 Task: Log work in the project BlazePath for the issue 'Develop a new feature to allow for integration with wearable technology' spent time as '2w 2d 8h 4m' and remaining time as '4w 6d 20h 3m' and add a flag. Now add the issue to the epic 'Open Source Integration'. Log work in the project BlazePath for the issue 'Implement a new feature to allow for integration with IoT devices' spent time as '5w 3d 13h 34m' and remaining time as '5w 6d 4h 24m' and clone the issue. Now add the issue to the epic 'Agile Project Management Implementation'
Action: Mouse pressed left at (263, 518)
Screenshot: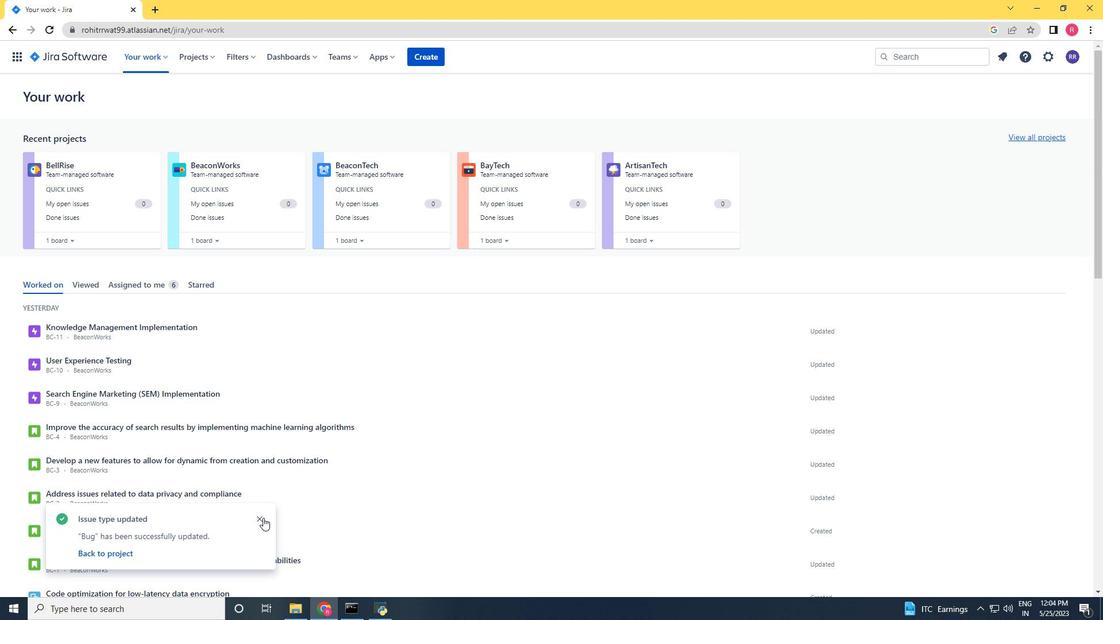 
Action: Mouse moved to (196, 47)
Screenshot: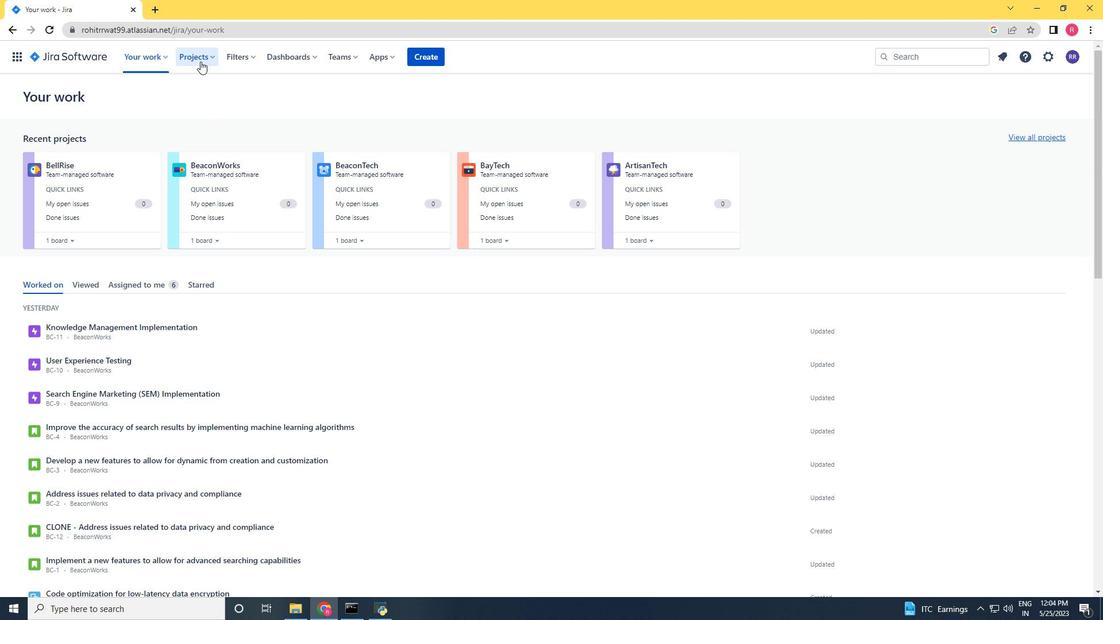 
Action: Mouse pressed left at (196, 47)
Screenshot: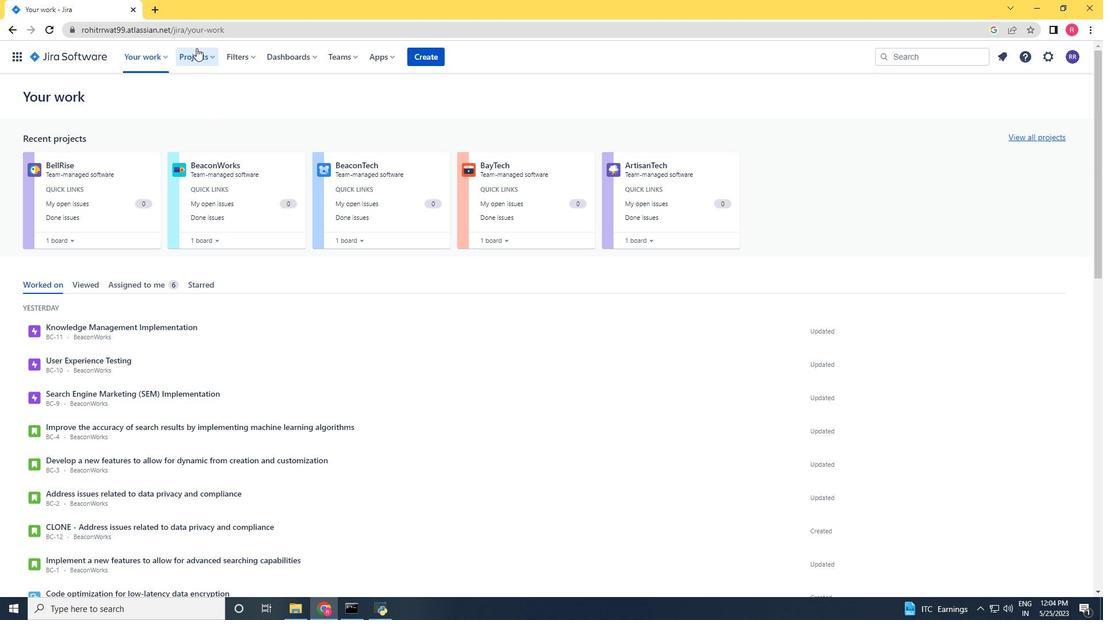 
Action: Mouse moved to (213, 106)
Screenshot: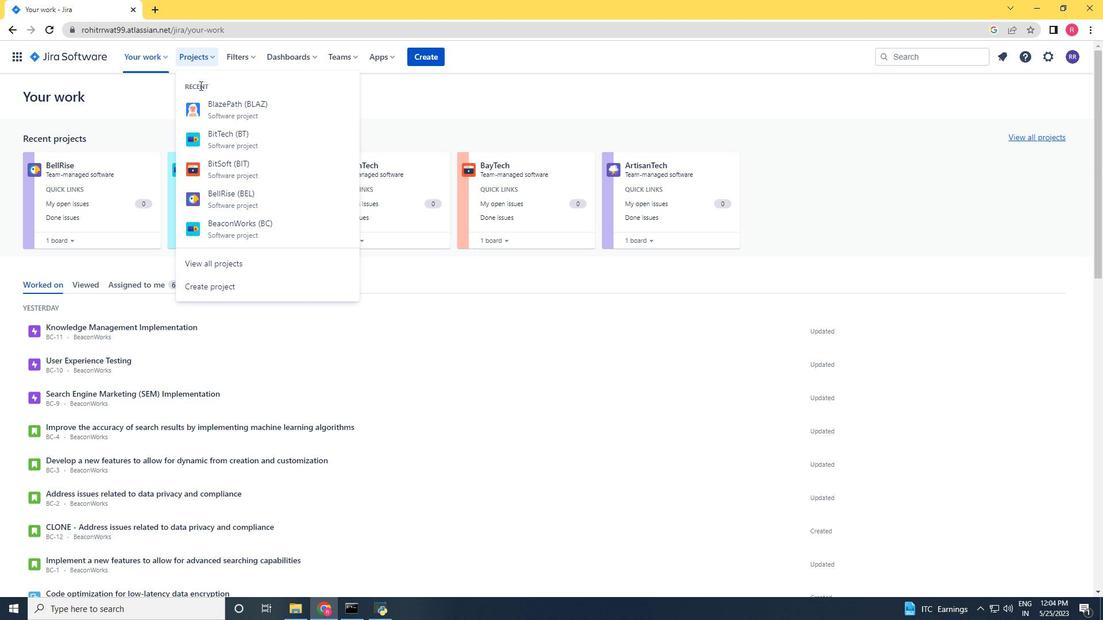 
Action: Mouse pressed left at (213, 106)
Screenshot: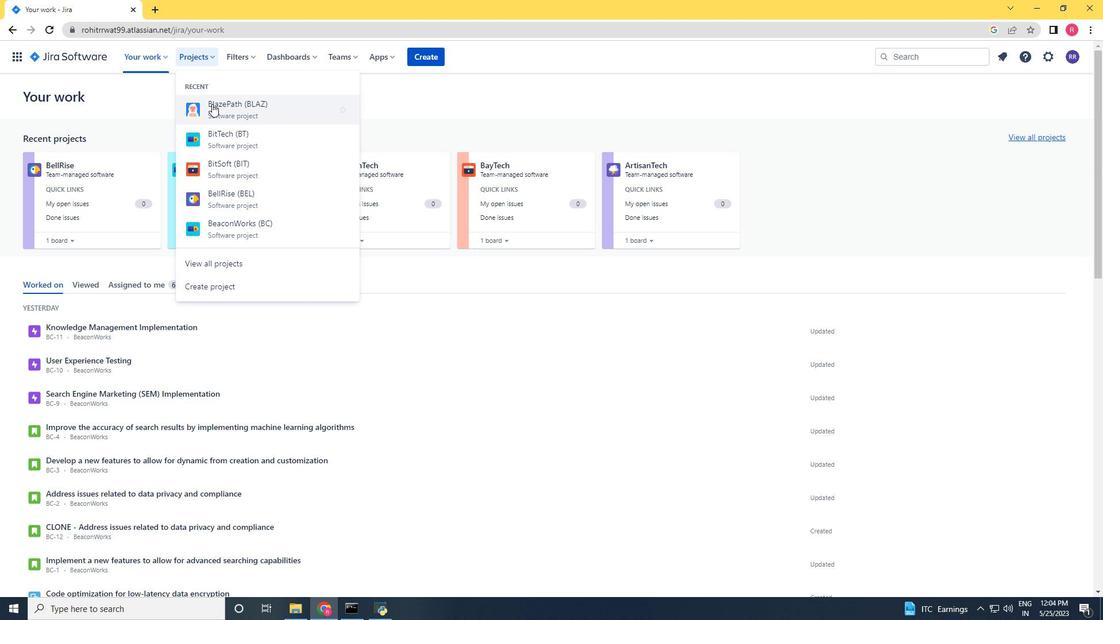 
Action: Mouse moved to (76, 182)
Screenshot: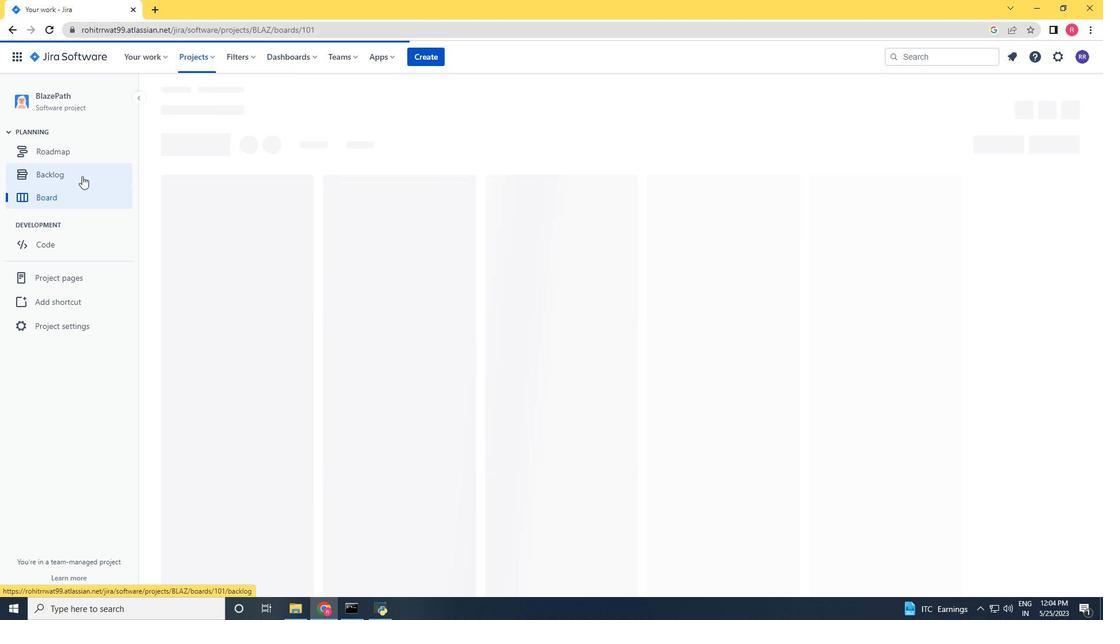 
Action: Mouse pressed left at (76, 182)
Screenshot: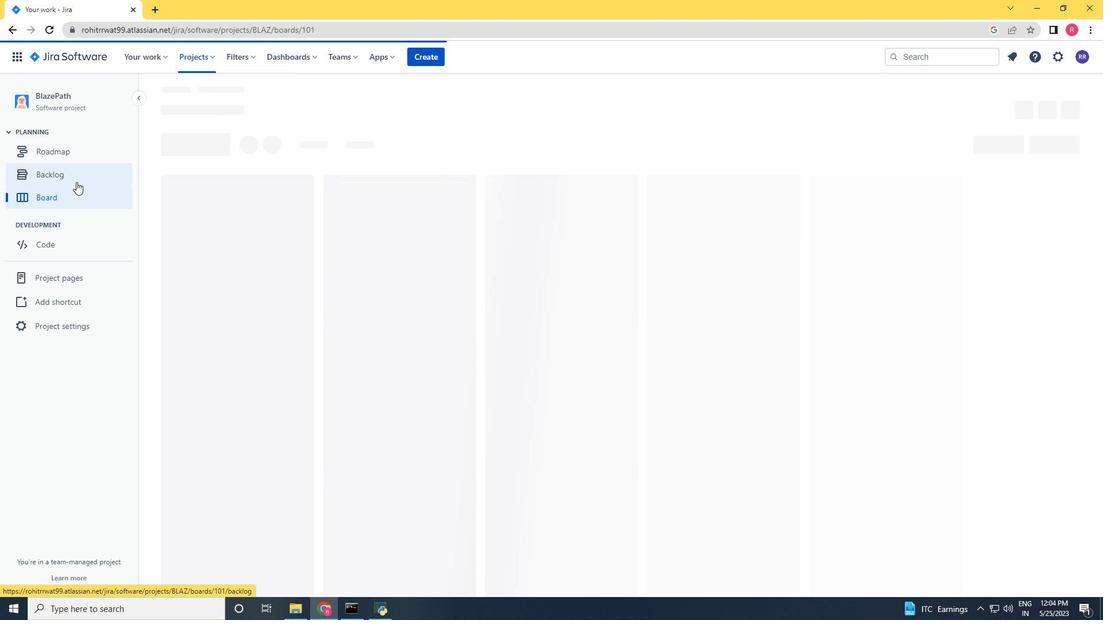 
Action: Mouse moved to (853, 204)
Screenshot: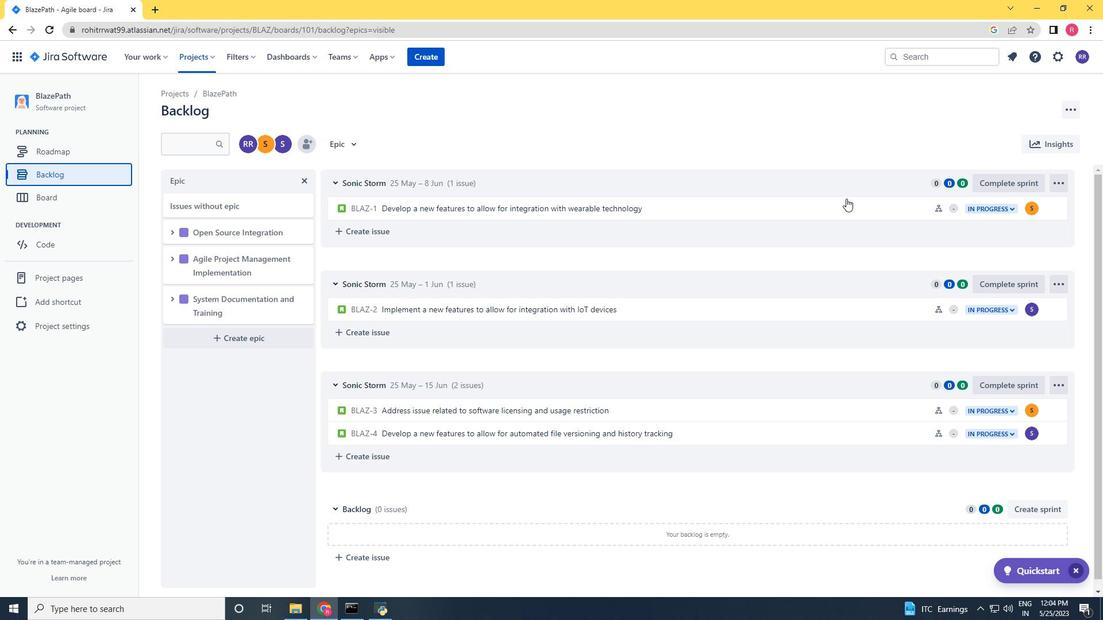 
Action: Mouse pressed left at (853, 204)
Screenshot: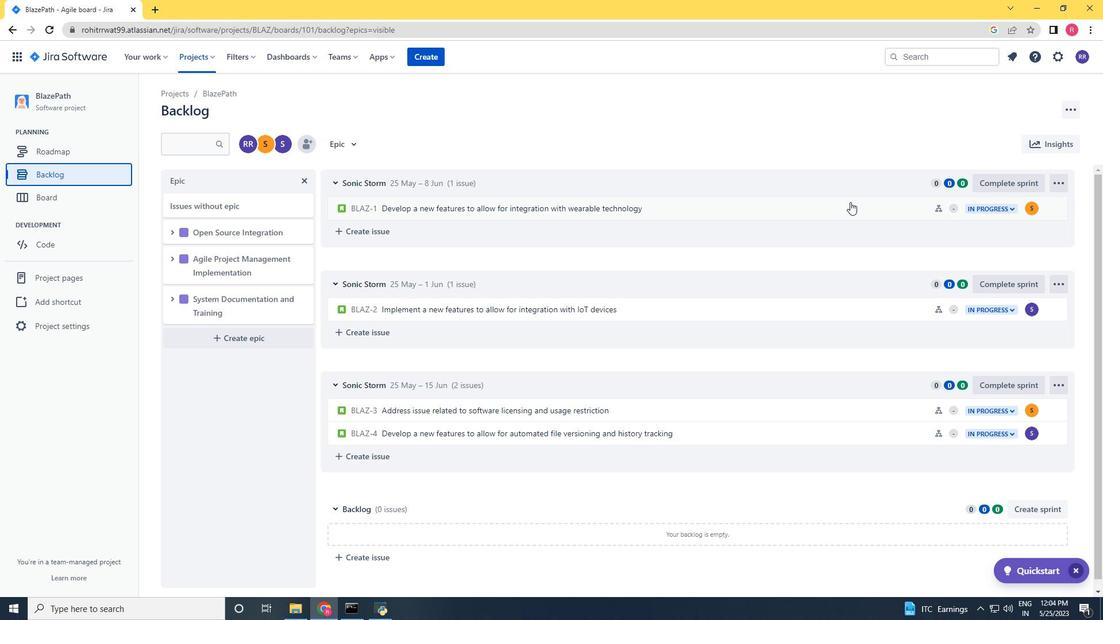 
Action: Mouse moved to (1047, 174)
Screenshot: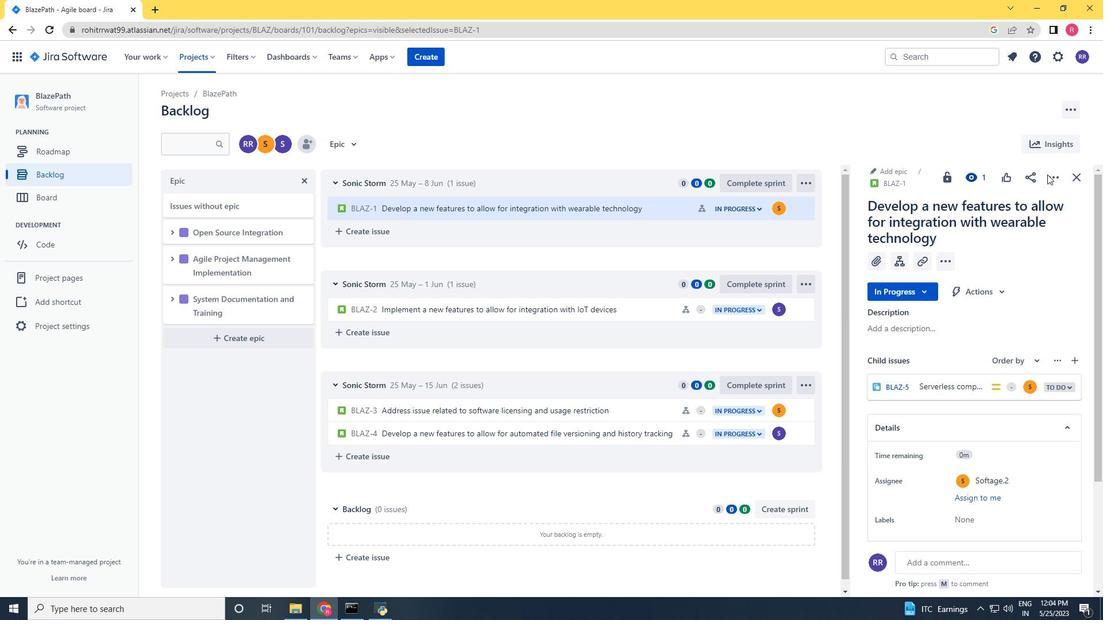 
Action: Mouse pressed left at (1047, 174)
Screenshot: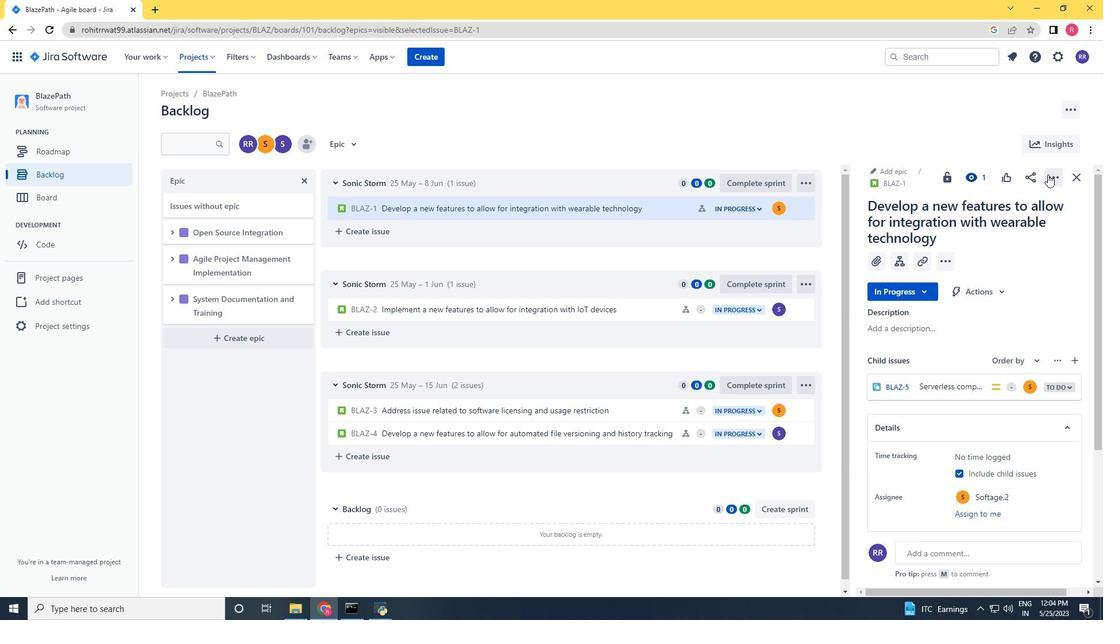 
Action: Mouse moved to (1018, 202)
Screenshot: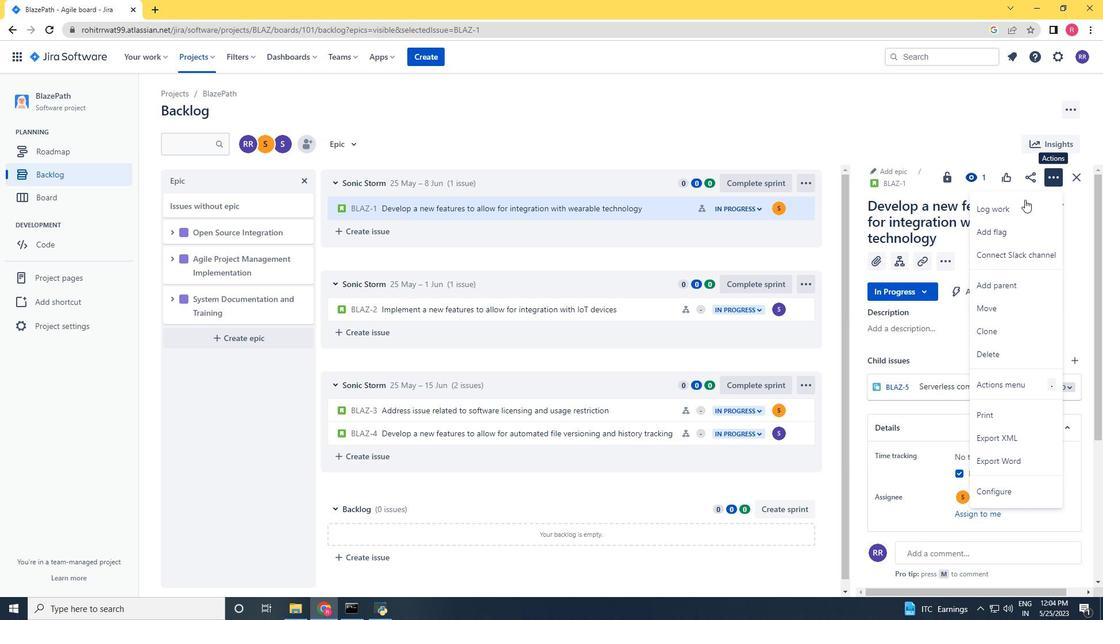 
Action: Mouse pressed left at (1018, 202)
Screenshot: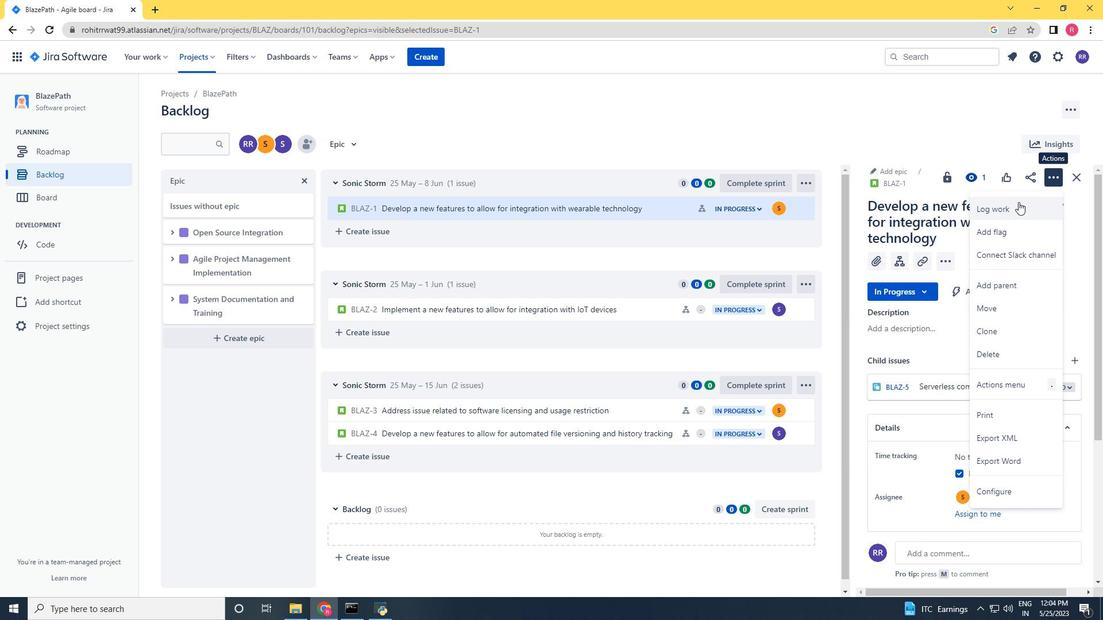 
Action: Key pressed 2w<Key.space><Key.space>2d<Key.space>8h<Key.space>4m<Key.tab>
Screenshot: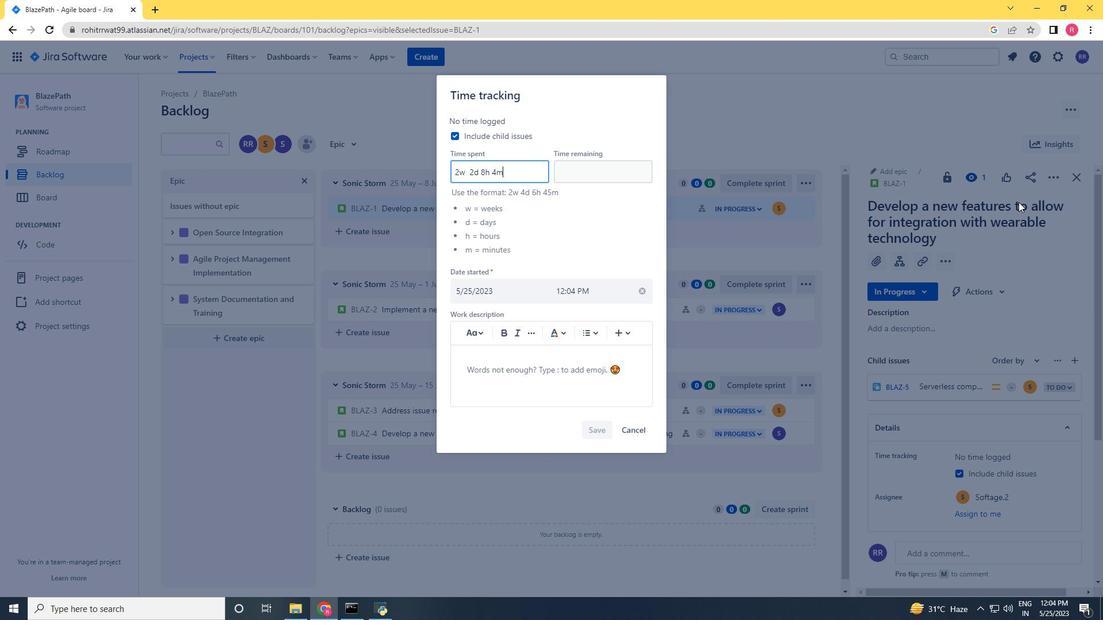 
Action: Mouse moved to (469, 173)
Screenshot: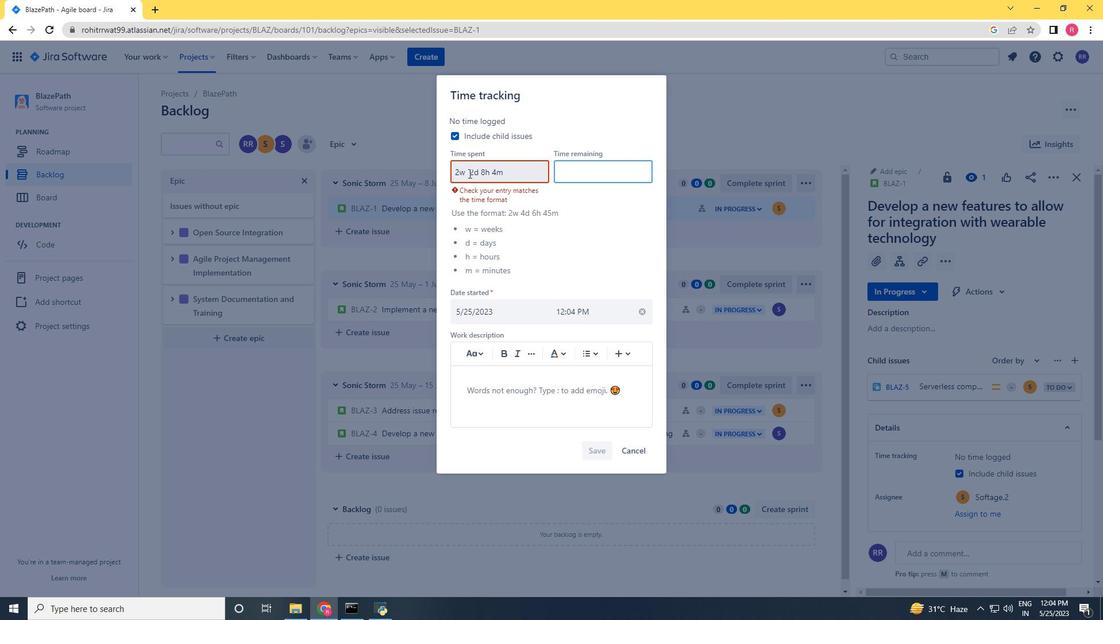 
Action: Mouse pressed left at (469, 173)
Screenshot: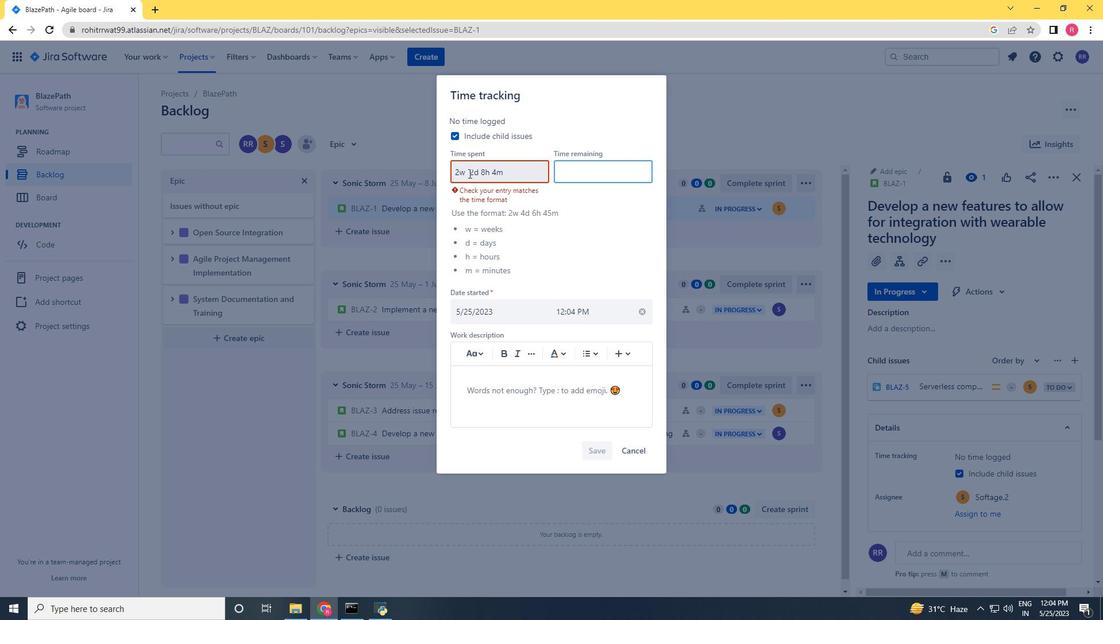 
Action: Key pressed <Key.backspace>
Screenshot: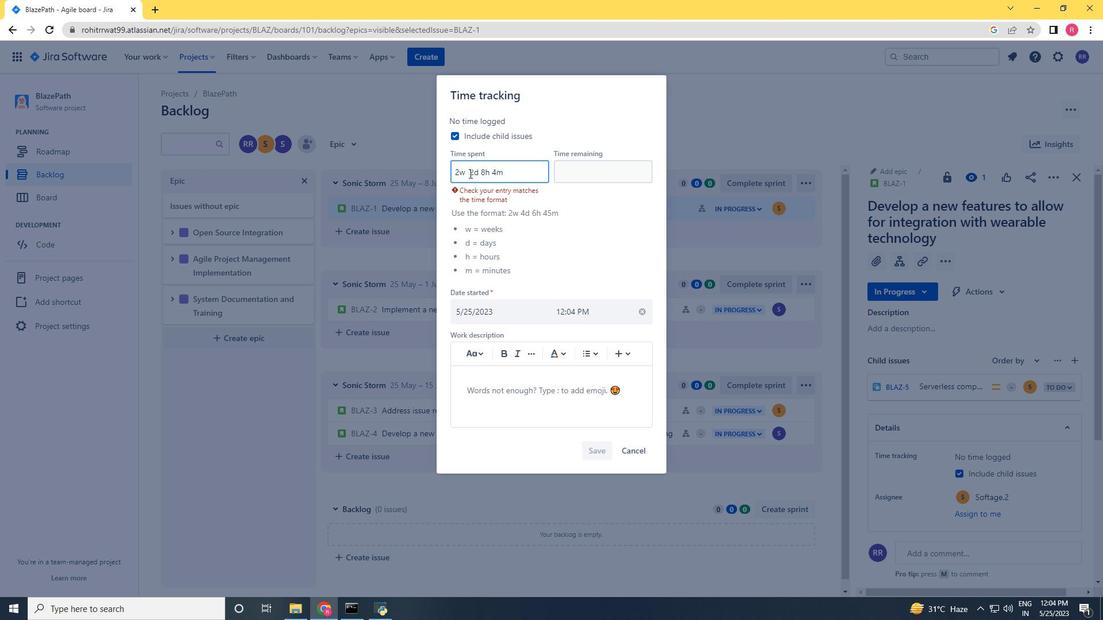 
Action: Mouse moved to (608, 166)
Screenshot: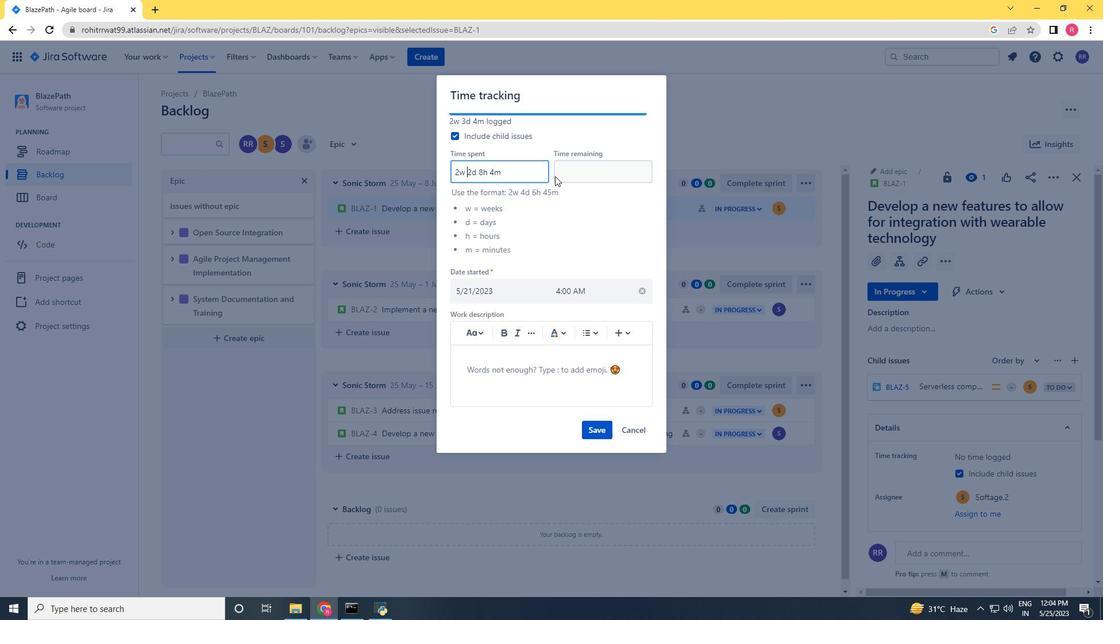 
Action: Mouse pressed left at (608, 166)
Screenshot: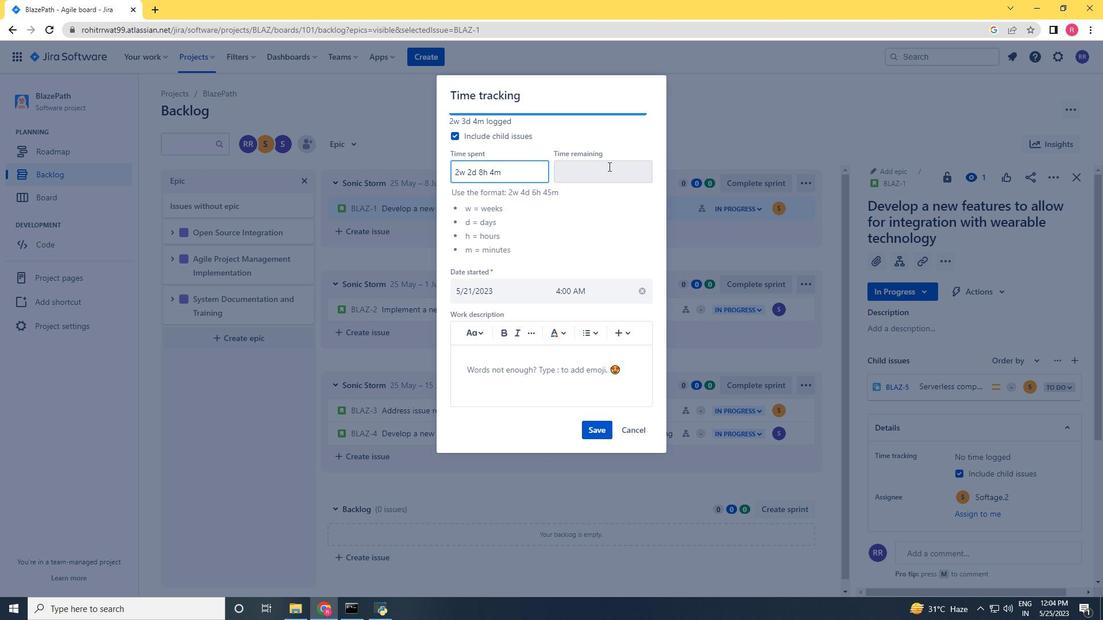 
Action: Key pressed 4w<Key.space>6d<Key.space>20h<Key.space>3m
Screenshot: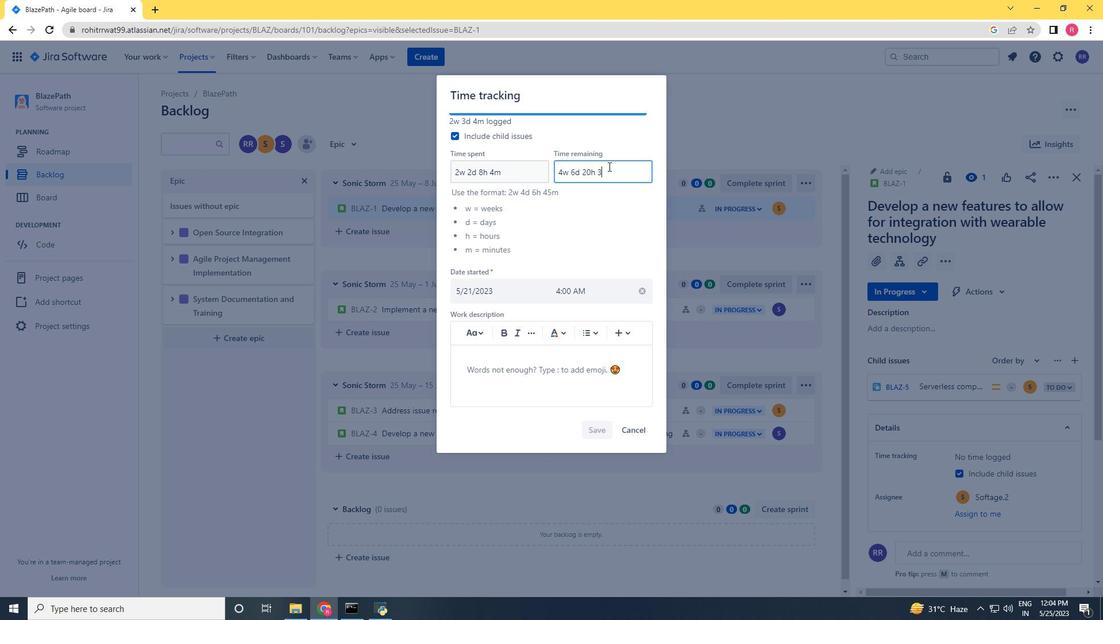 
Action: Mouse moved to (582, 435)
Screenshot: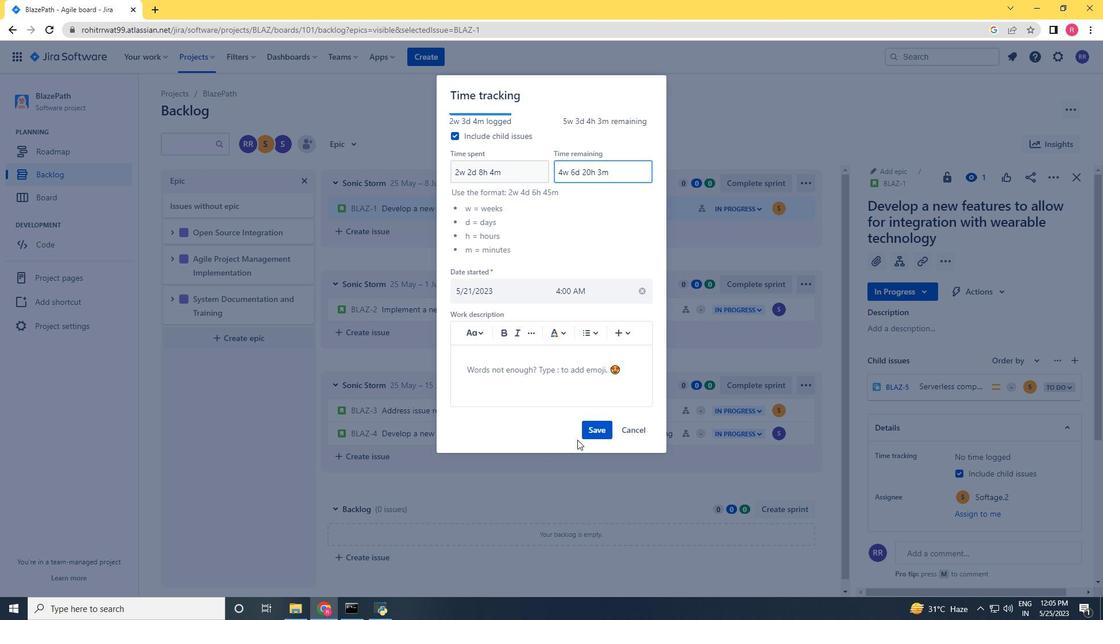 
Action: Mouse pressed left at (582, 435)
Screenshot: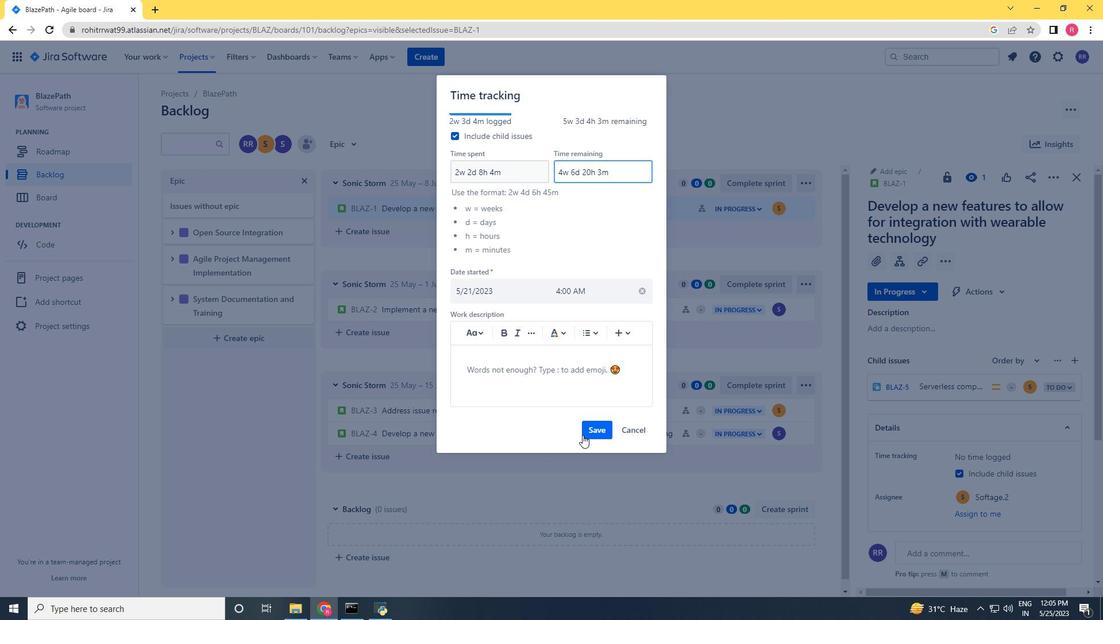 
Action: Mouse moved to (1047, 178)
Screenshot: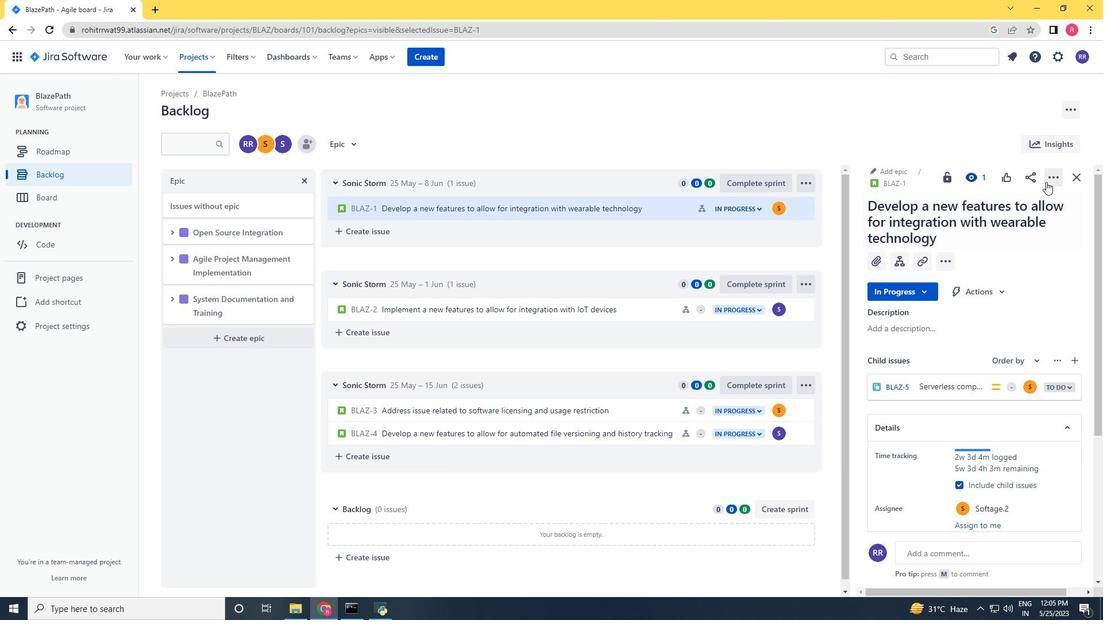 
Action: Mouse pressed left at (1047, 178)
Screenshot: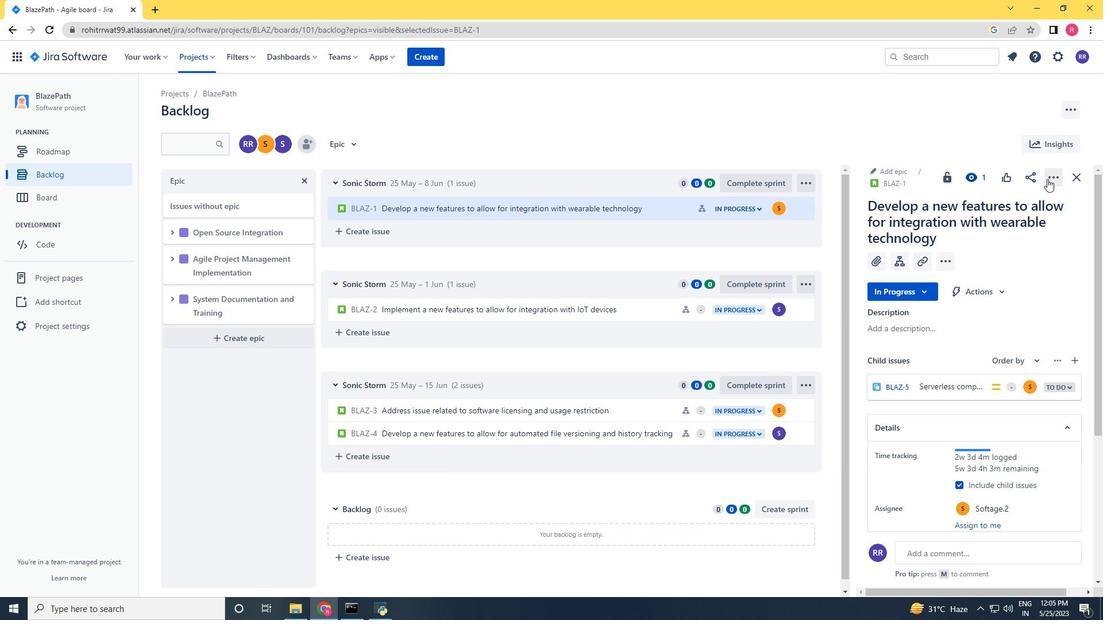 
Action: Mouse moved to (1000, 240)
Screenshot: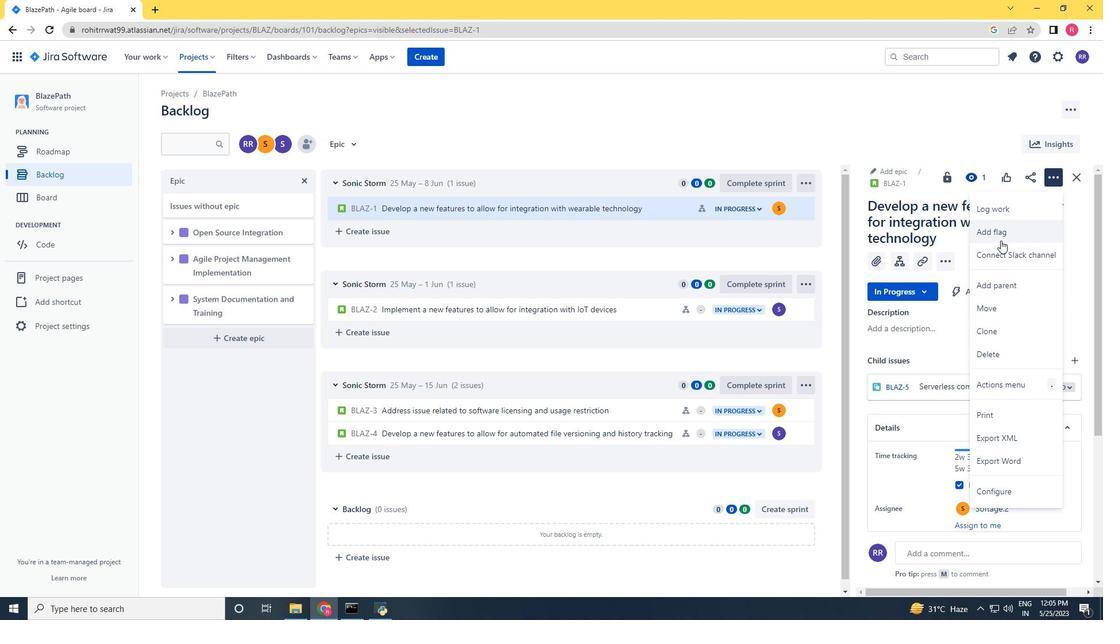 
Action: Mouse pressed left at (1000, 240)
Screenshot: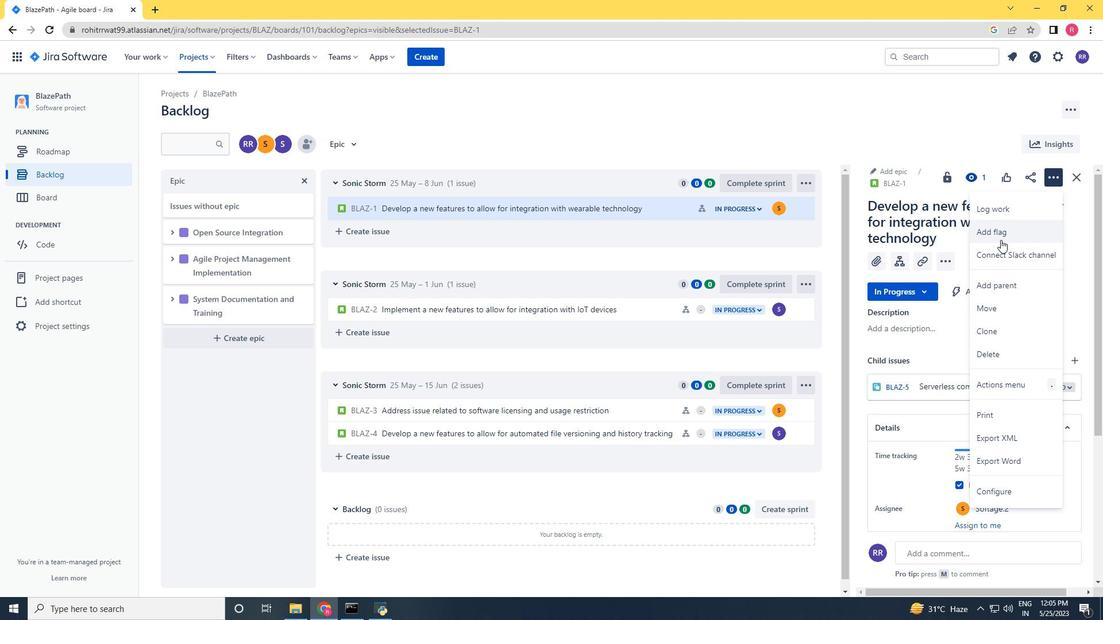 
Action: Mouse moved to (653, 209)
Screenshot: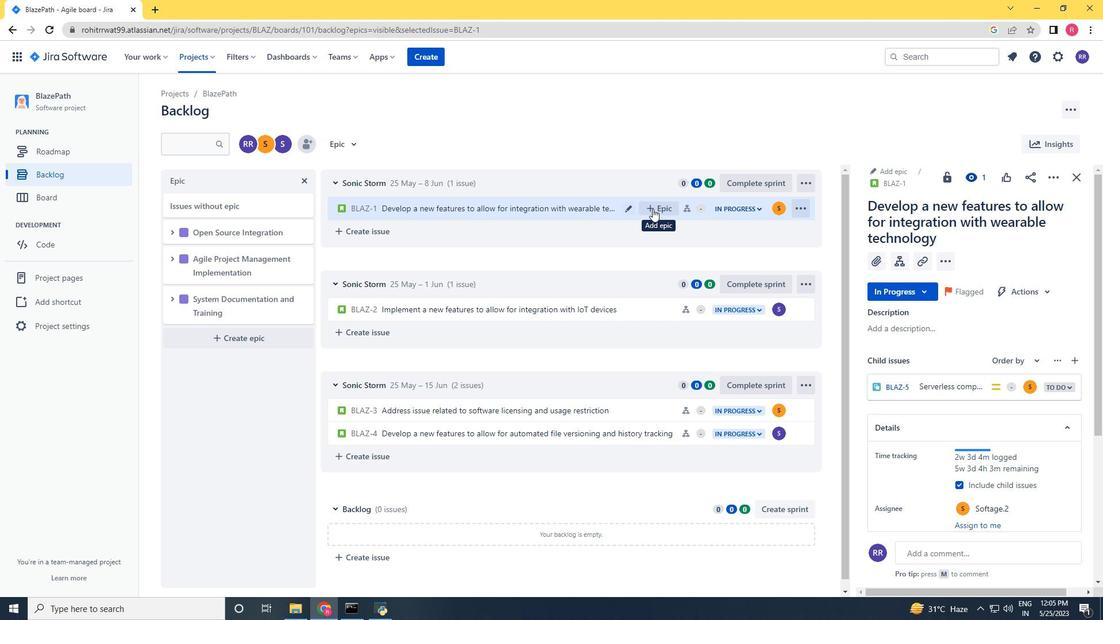 
Action: Mouse pressed left at (653, 209)
Screenshot: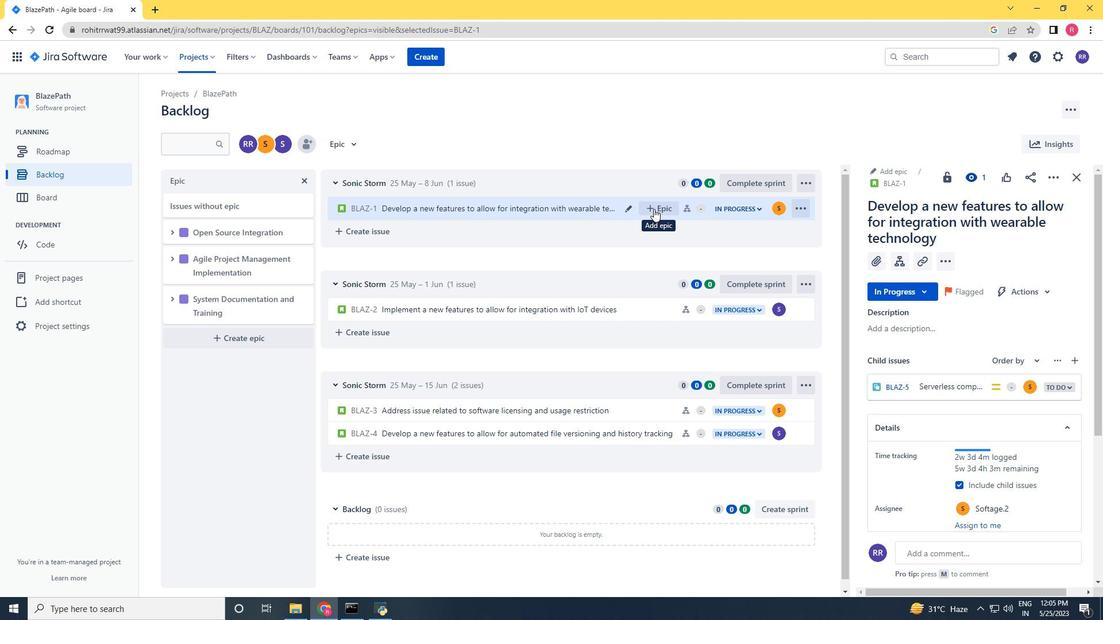 
Action: Mouse moved to (697, 290)
Screenshot: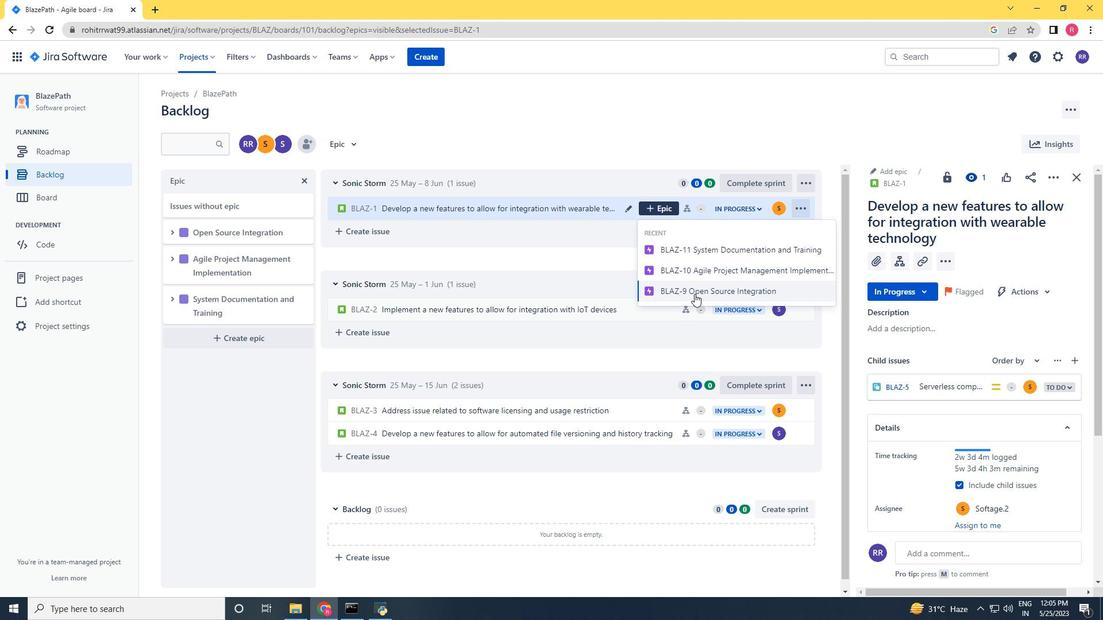 
Action: Mouse pressed left at (697, 290)
Screenshot: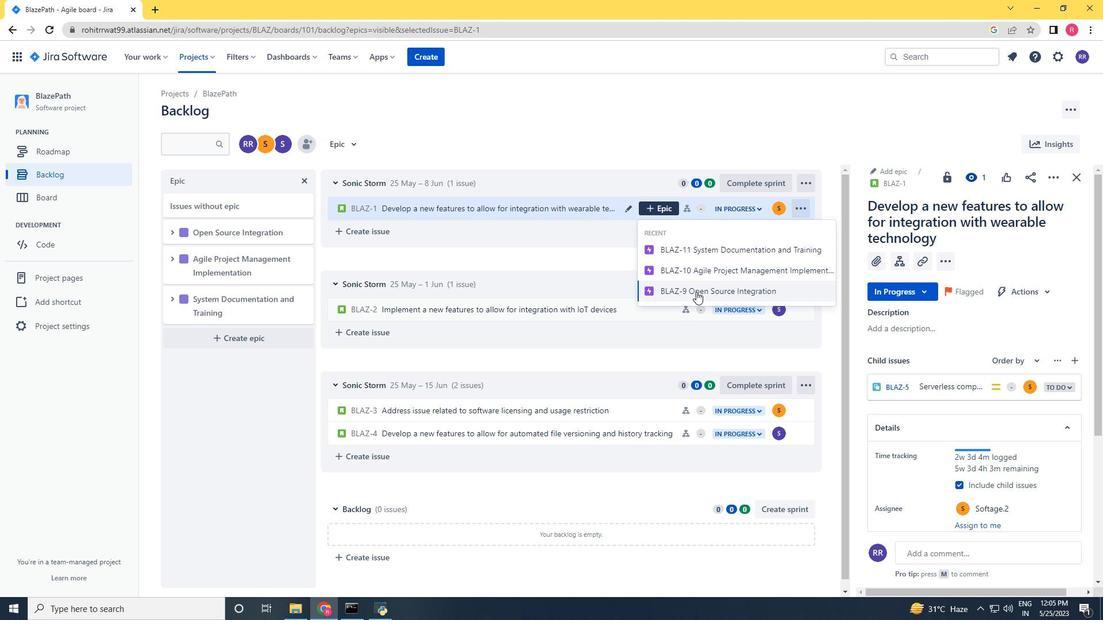 
Action: Mouse moved to (692, 313)
Screenshot: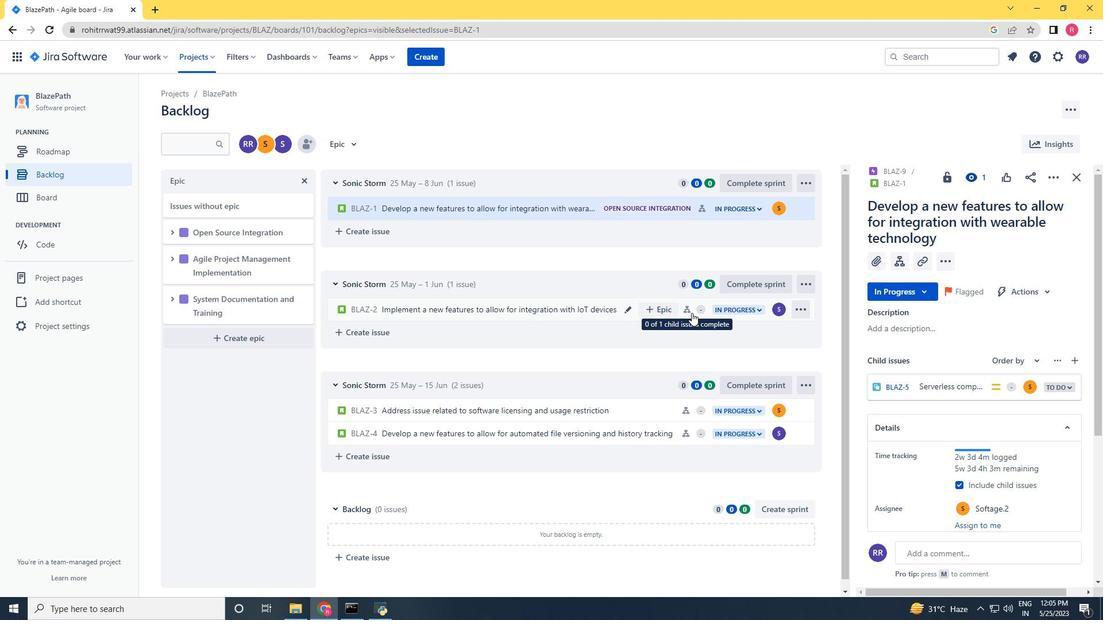 
Action: Mouse pressed left at (692, 313)
Screenshot: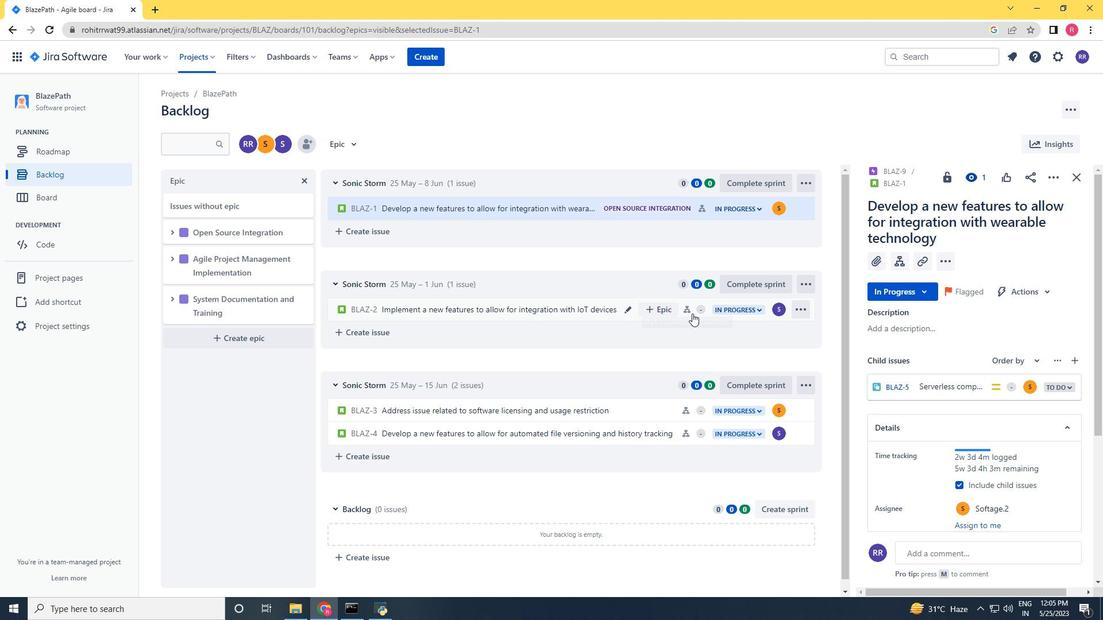 
Action: Mouse moved to (1060, 185)
Screenshot: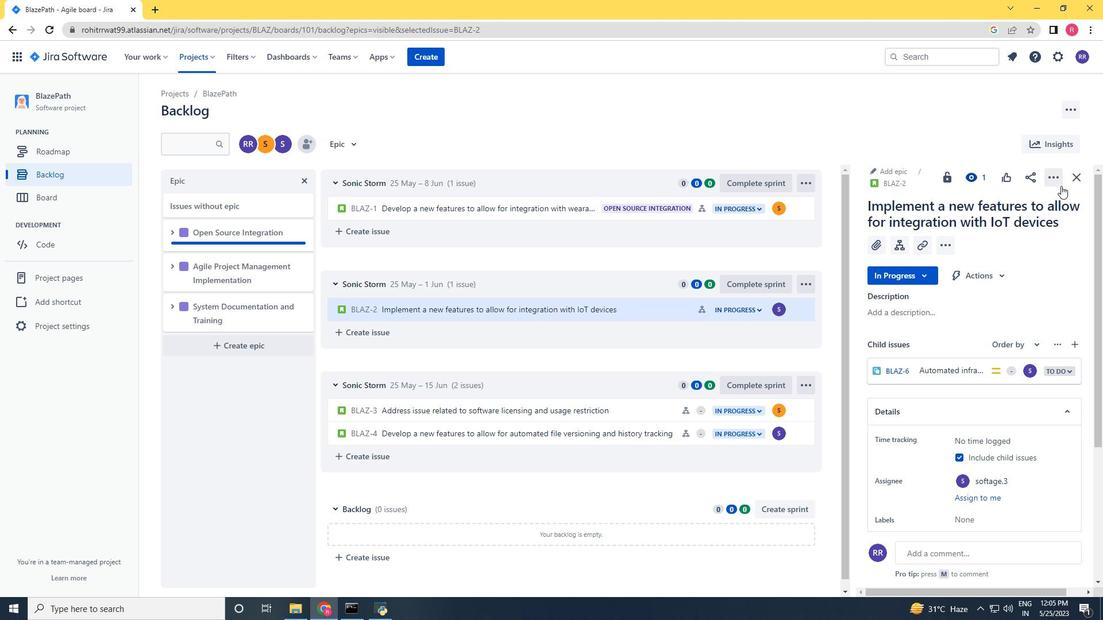 
Action: Mouse pressed left at (1060, 185)
Screenshot: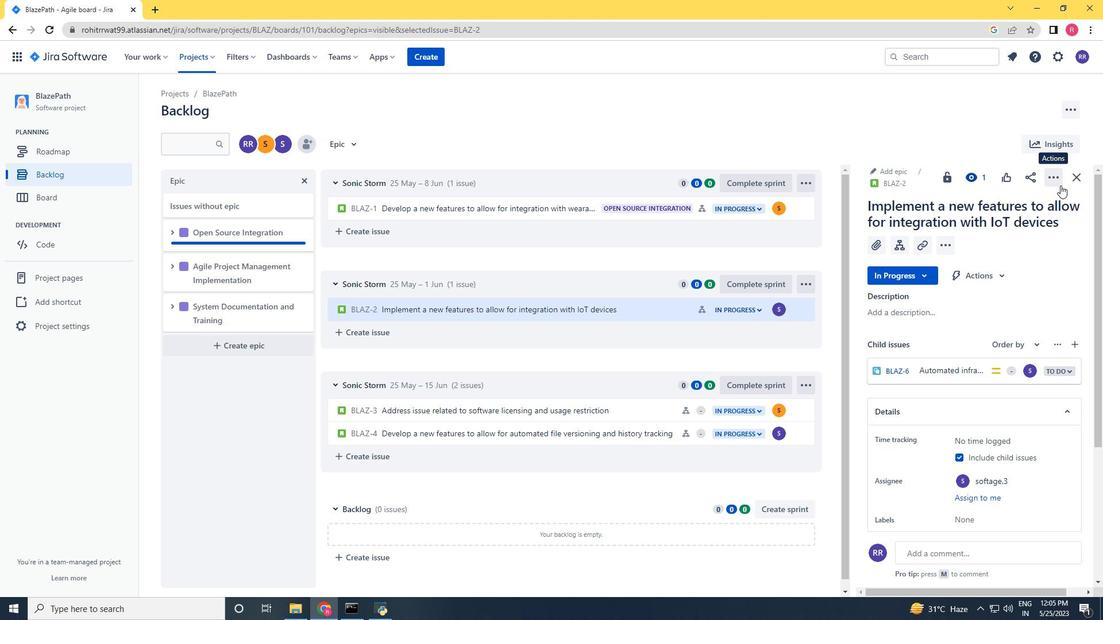 
Action: Mouse moved to (988, 213)
Screenshot: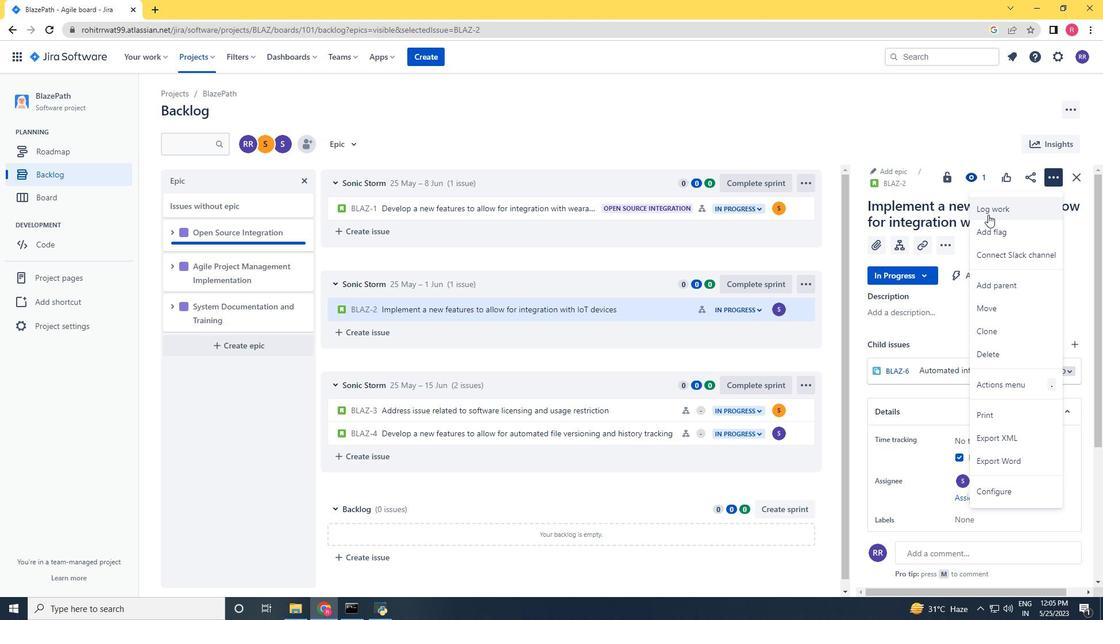 
Action: Mouse pressed left at (988, 213)
Screenshot: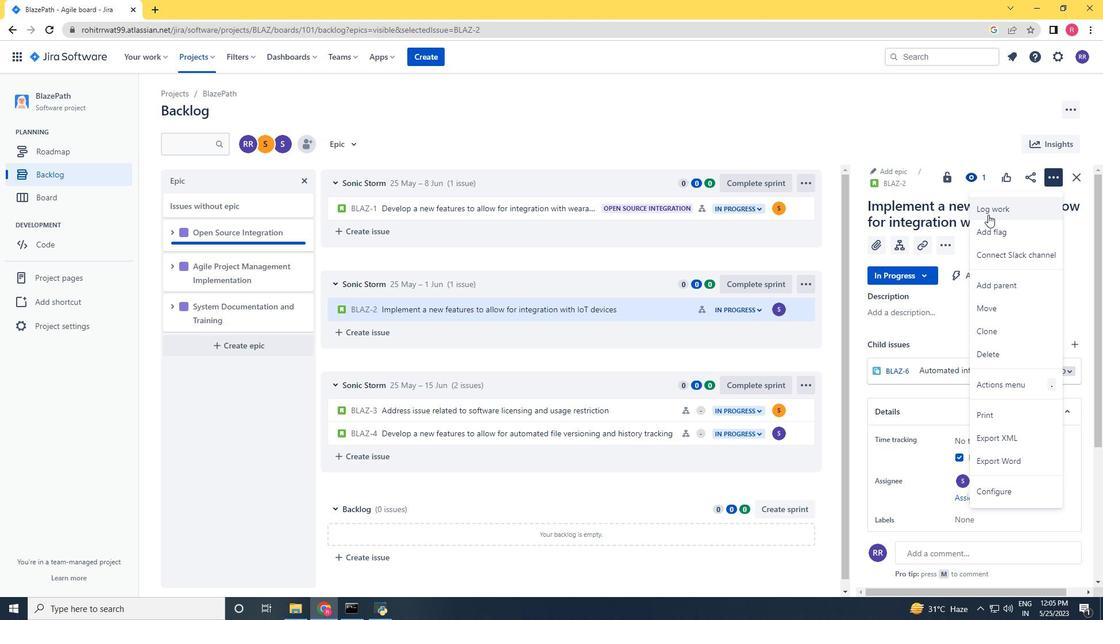 
Action: Key pressed 5w<Key.space>3d<Key.space>13h<Key.space>34m<Key.tab>5w<Key.space>6d<Key.space>4h<Key.space>24m
Screenshot: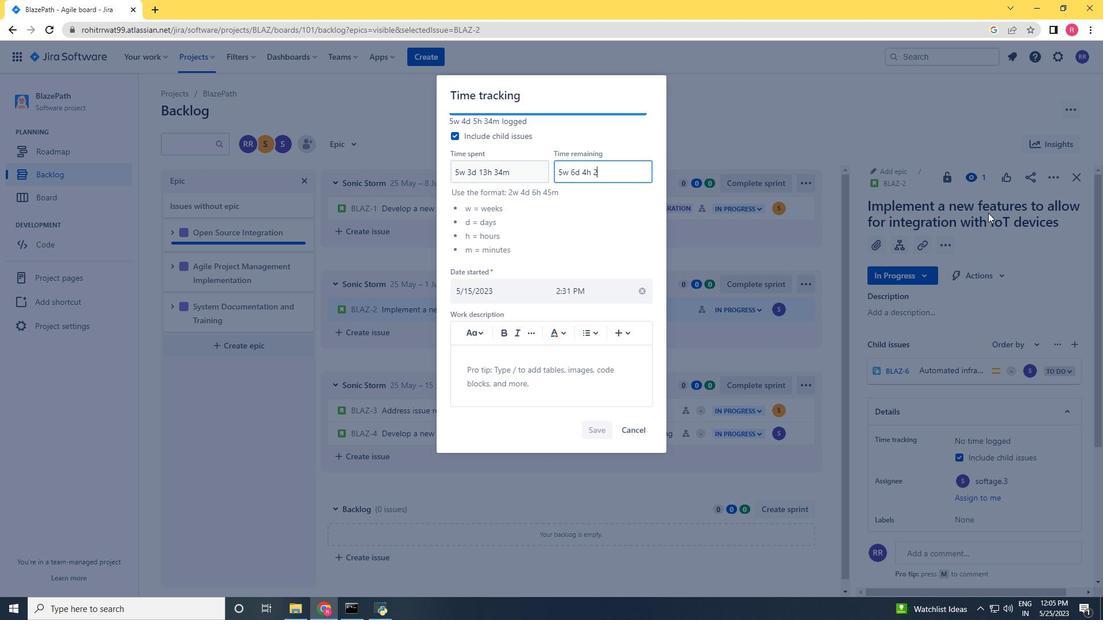 
Action: Mouse scrolled (988, 213) with delta (0, 0)
Screenshot: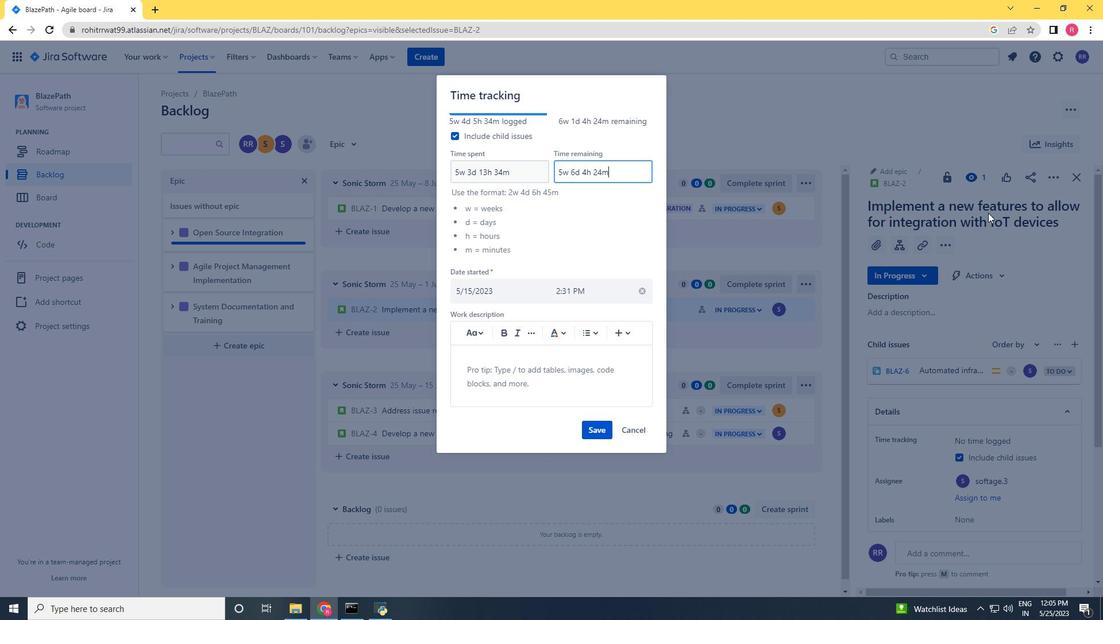 
Action: Mouse scrolled (988, 213) with delta (0, 0)
Screenshot: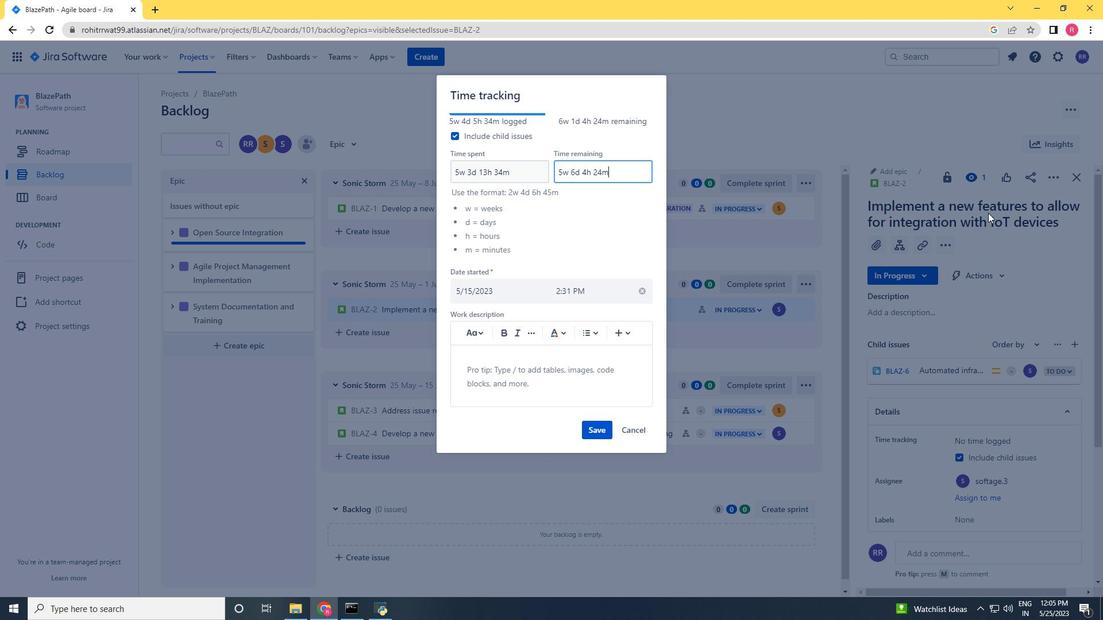
Action: Mouse moved to (584, 429)
Screenshot: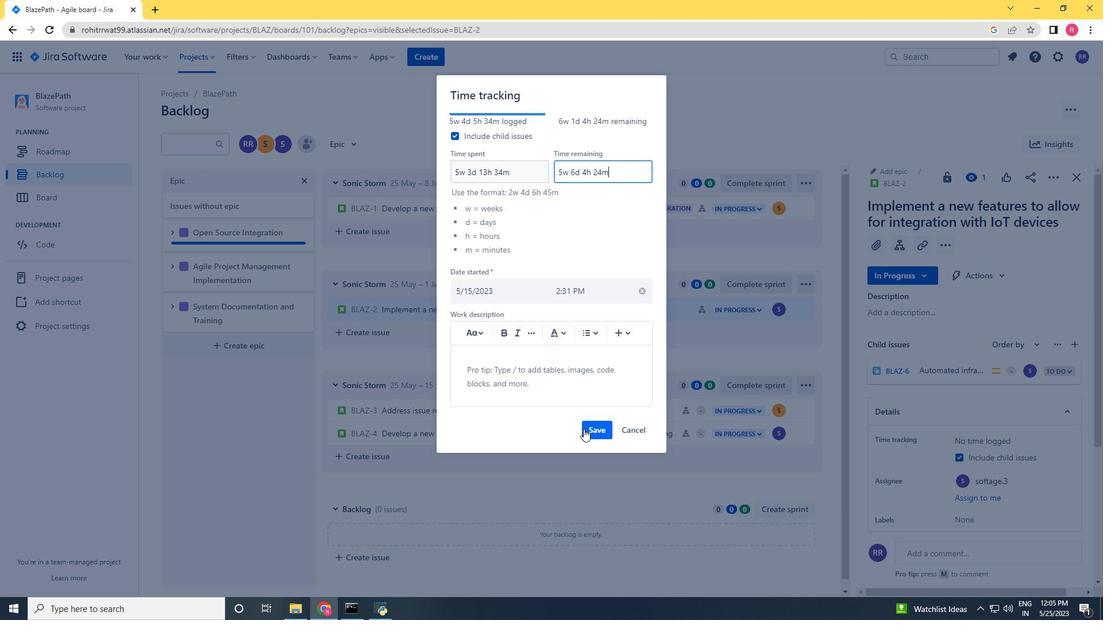 
Action: Mouse pressed left at (584, 429)
Screenshot: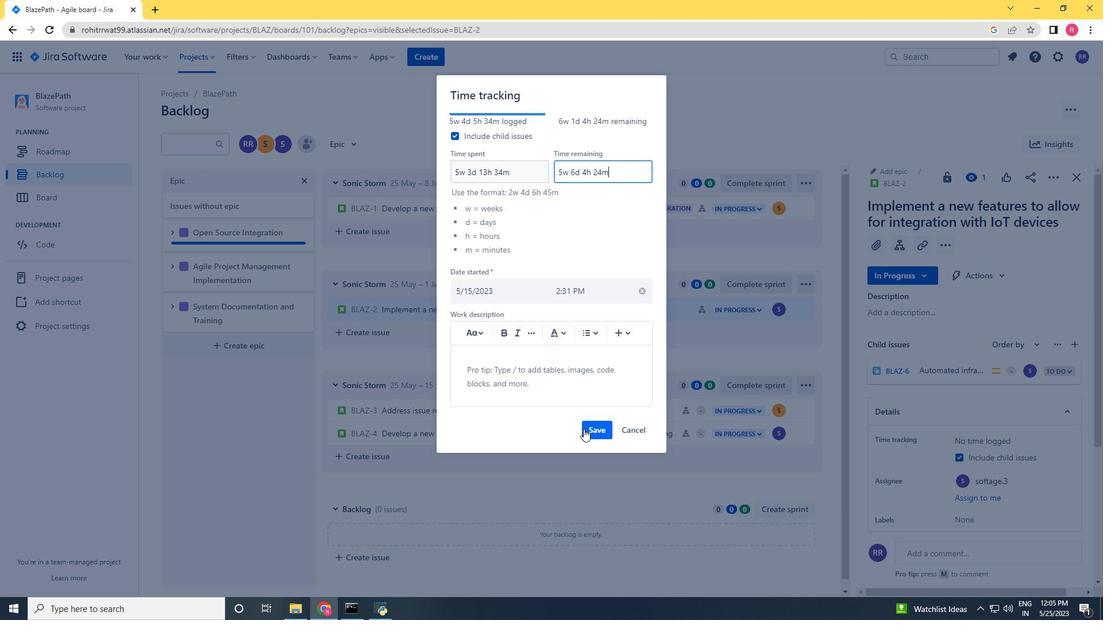 
Action: Mouse moved to (1049, 172)
Screenshot: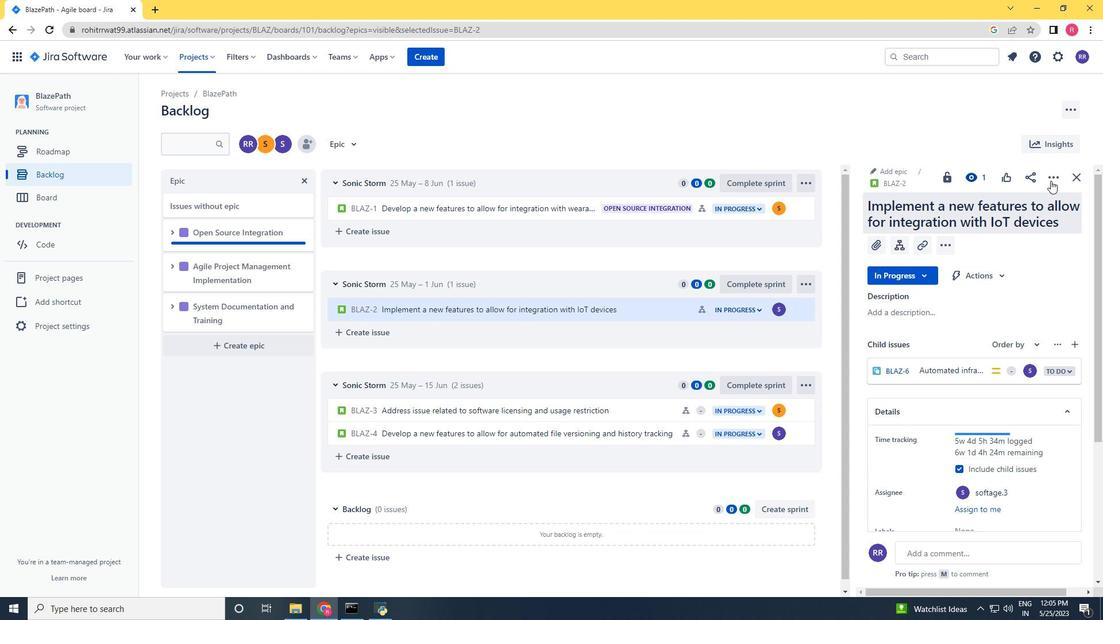 
Action: Mouse pressed left at (1049, 172)
Screenshot: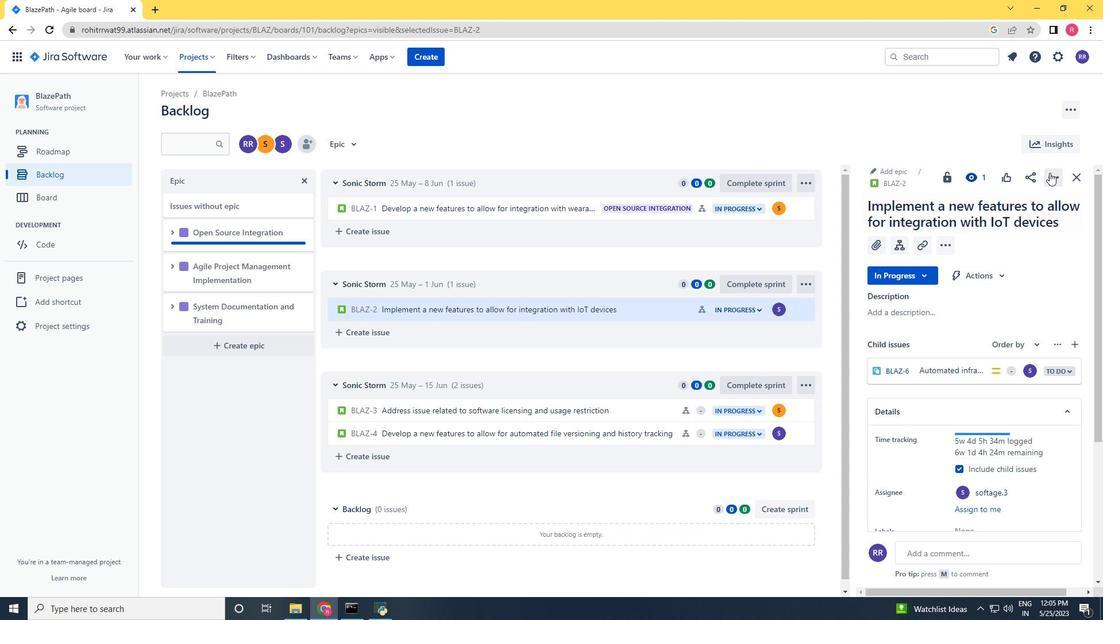 
Action: Mouse moved to (1007, 332)
Screenshot: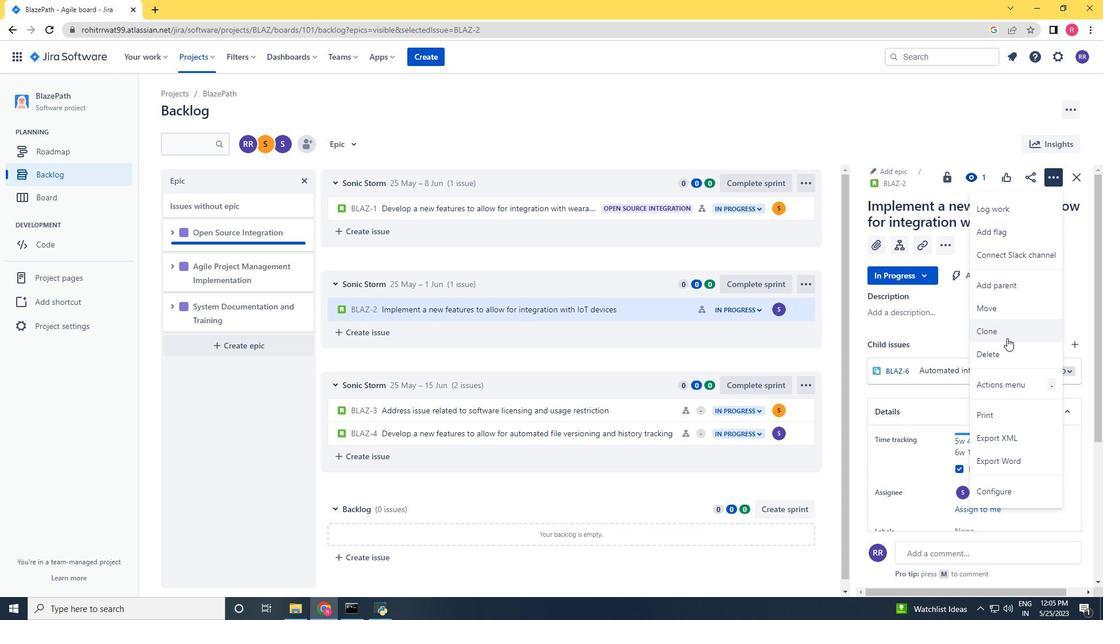 
Action: Mouse pressed left at (1007, 332)
Screenshot: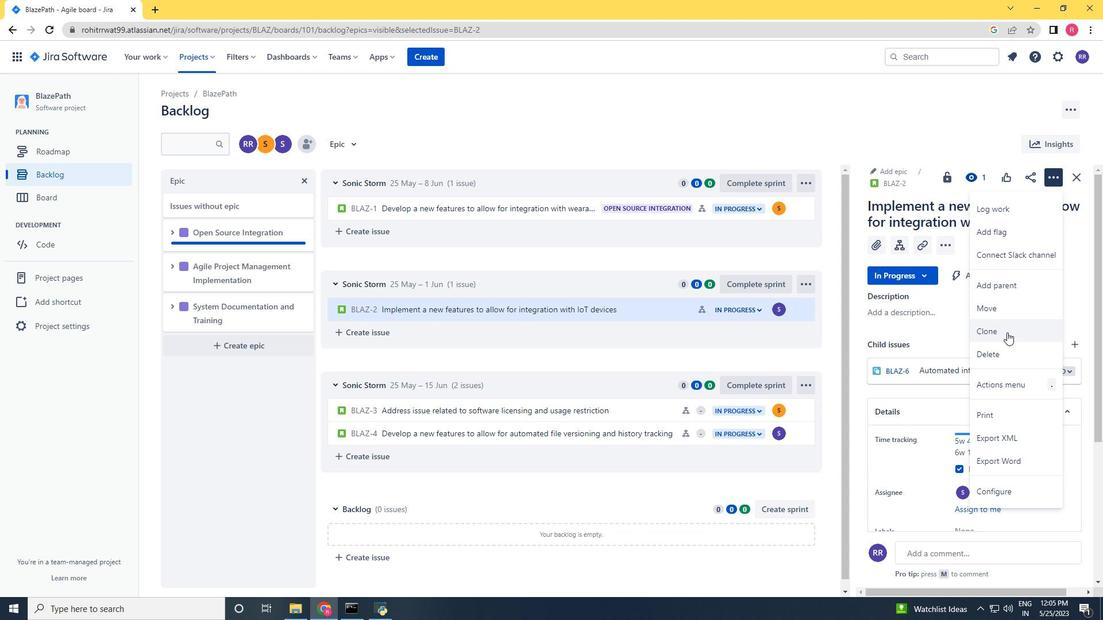 
Action: Mouse moved to (633, 243)
Screenshot: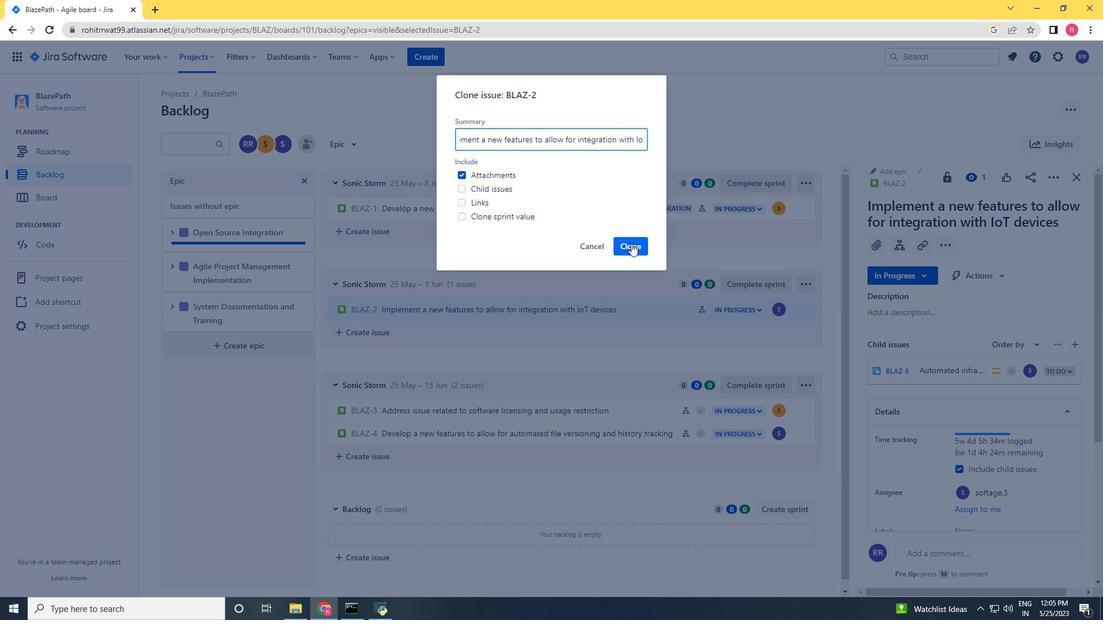 
Action: Mouse pressed left at (633, 243)
Screenshot: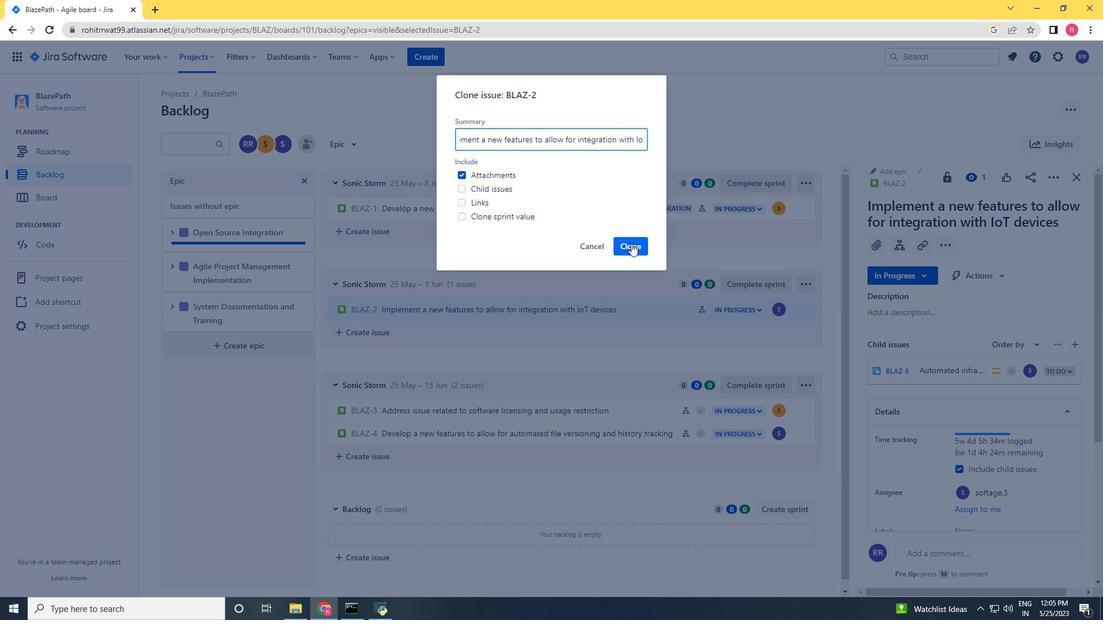 
Action: Mouse moved to (644, 309)
Screenshot: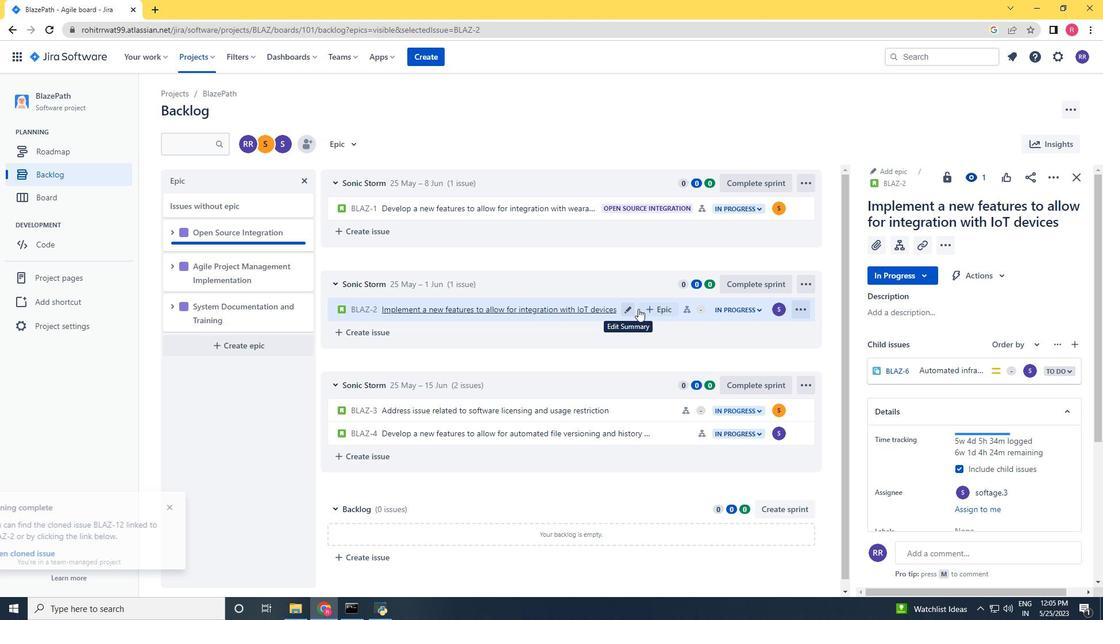 
Action: Mouse pressed left at (644, 309)
Screenshot: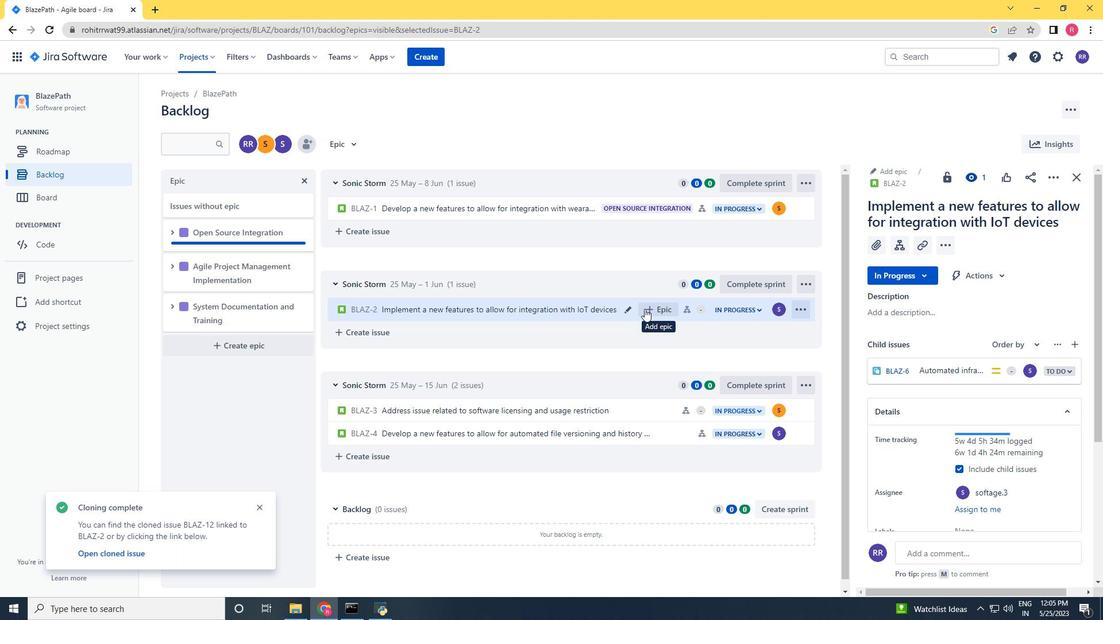 
Action: Mouse moved to (679, 388)
Screenshot: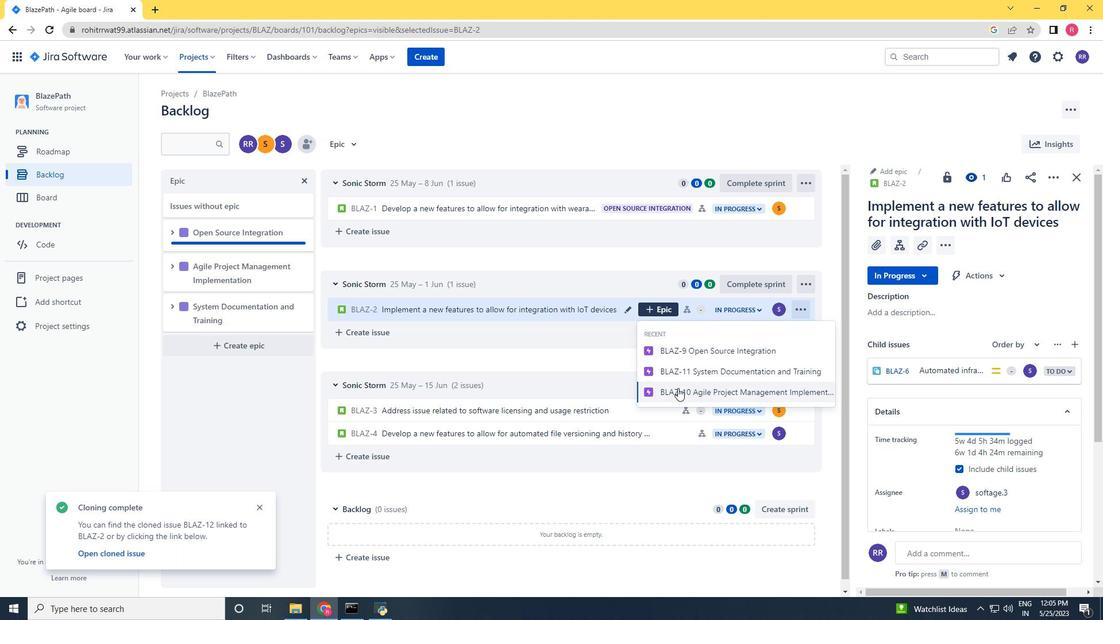 
Action: Mouse pressed left at (679, 388)
Screenshot: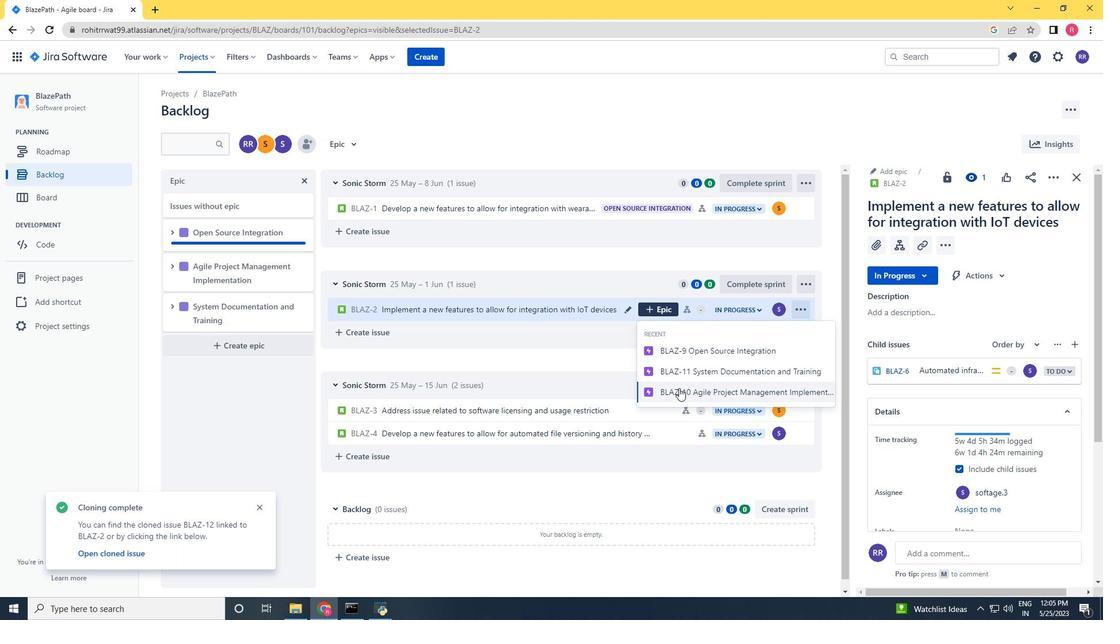
Action: Mouse moved to (697, 419)
Screenshot: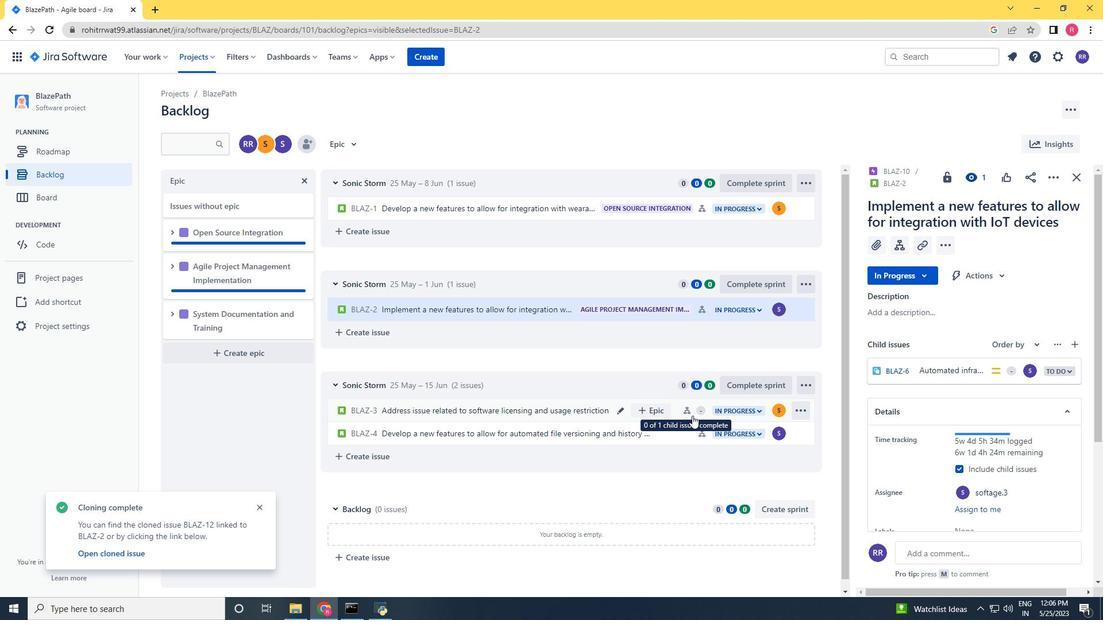 
